 Task: Look for space in Negotin, Serbia from 3rd June, 2023 to 9th June, 2023 for 2 adults in price range Rs.6000 to Rs.12000. Place can be entire place with 1  bedroom having 1 bed and 1 bathroom. Property type can be house, flat, guest house, hotel. Booking option can be shelf check-in. Required host language is English.
Action: Mouse moved to (433, 71)
Screenshot: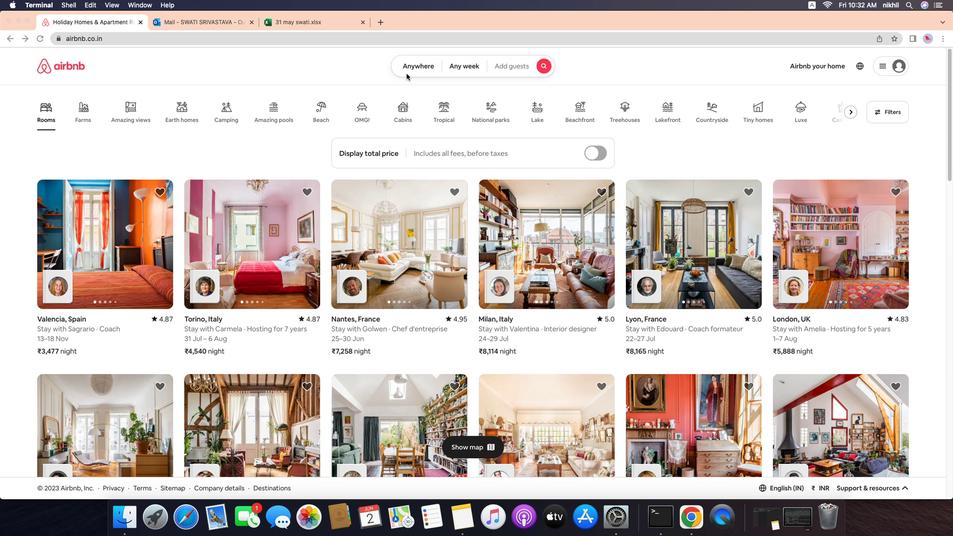
Action: Mouse pressed left at (433, 71)
Screenshot: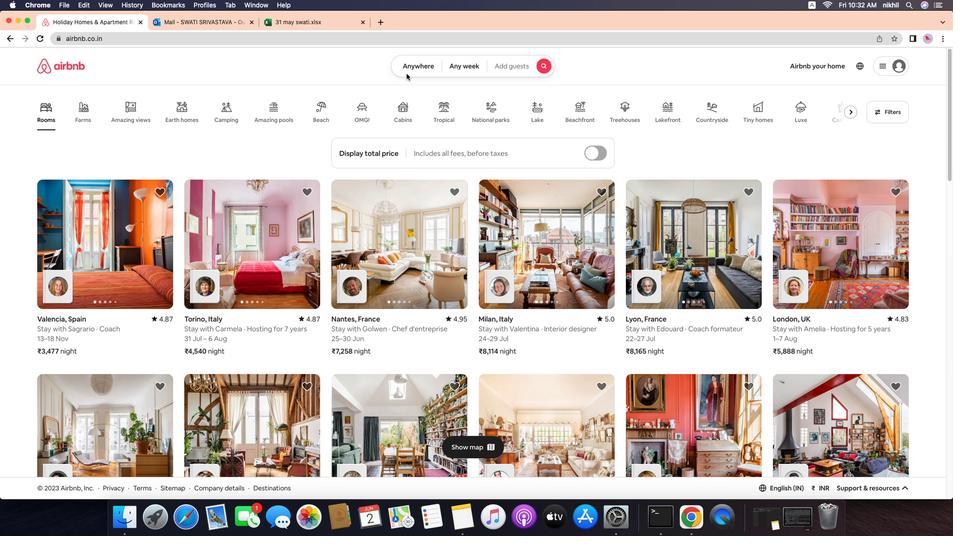 
Action: Mouse moved to (438, 64)
Screenshot: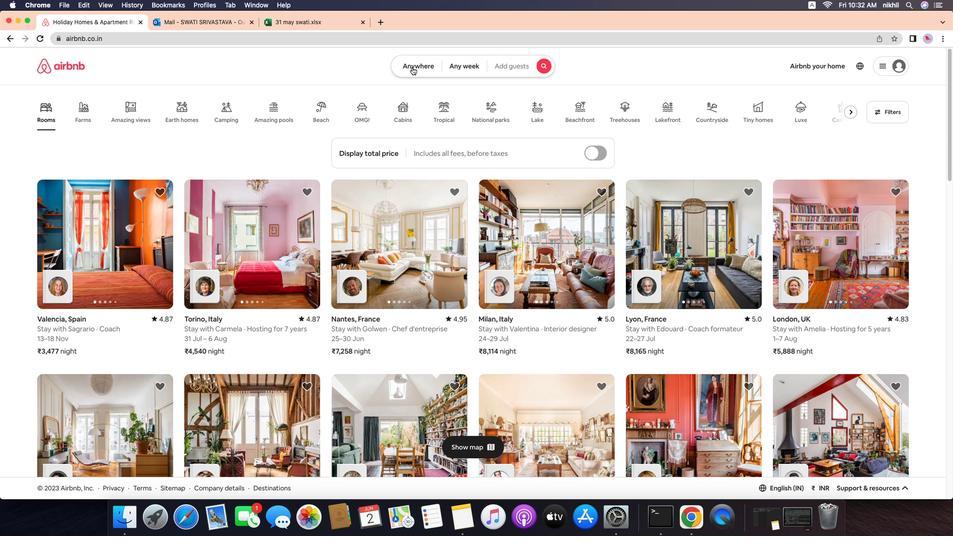 
Action: Mouse pressed left at (438, 64)
Screenshot: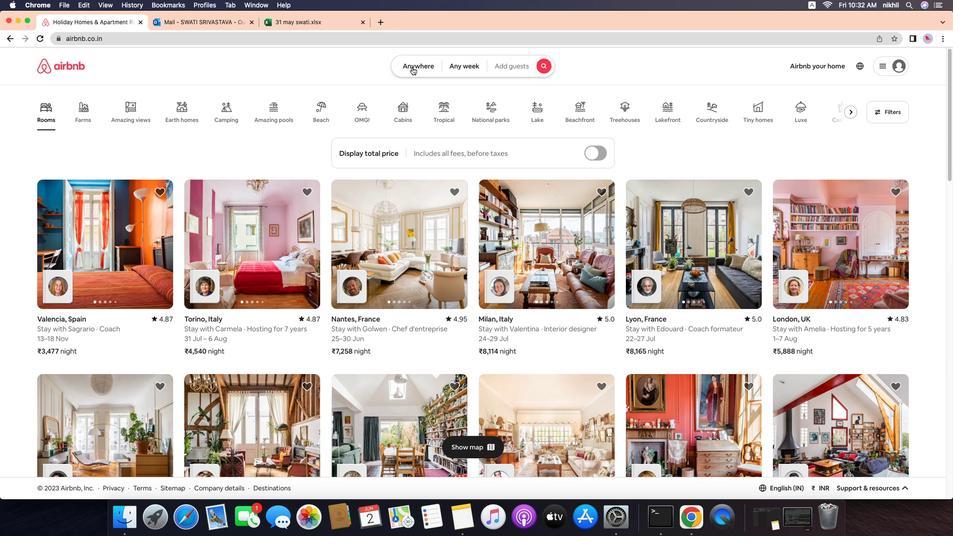 
Action: Mouse moved to (385, 103)
Screenshot: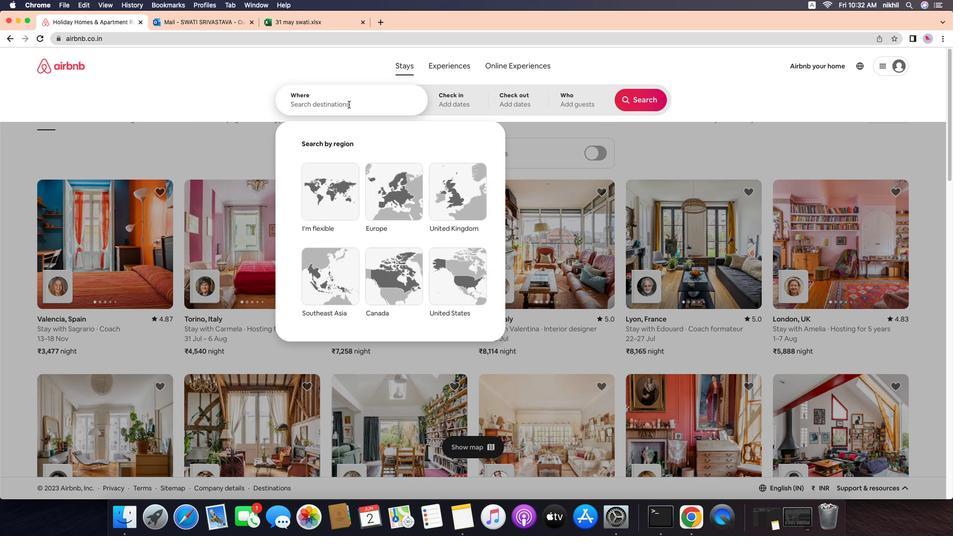 
Action: Mouse pressed left at (385, 103)
Screenshot: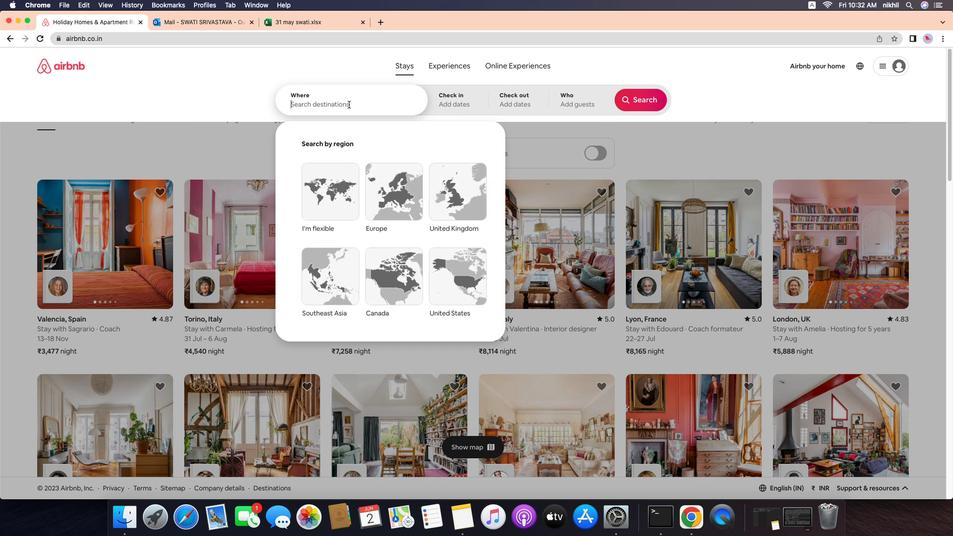 
Action: Mouse moved to (385, 103)
Screenshot: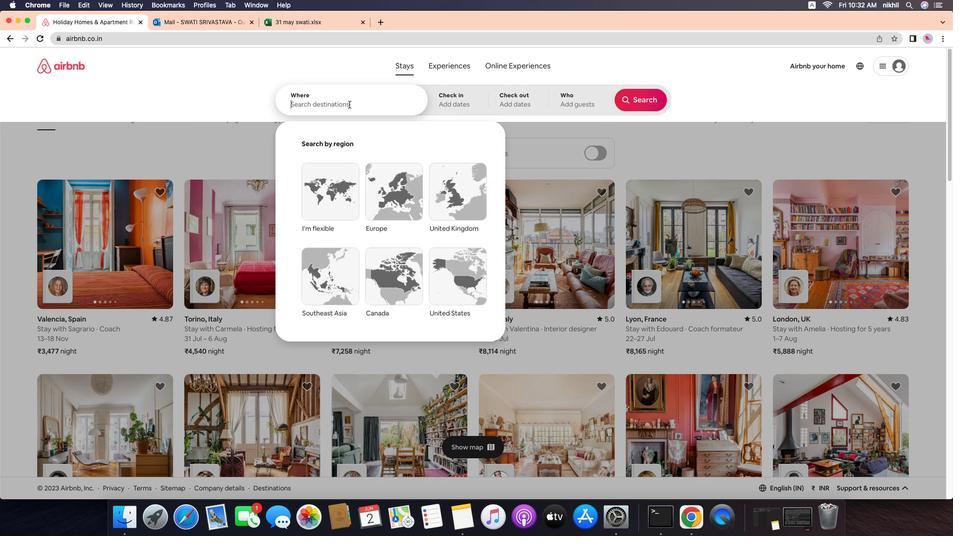 
Action: Key pressed Key.caps_lock'N'Key.caps_lock'e''g''o''t''i''n'','Key.spaceKey.caps_lock'S'Key.caps_lock'e''r''b''i''a'
Screenshot: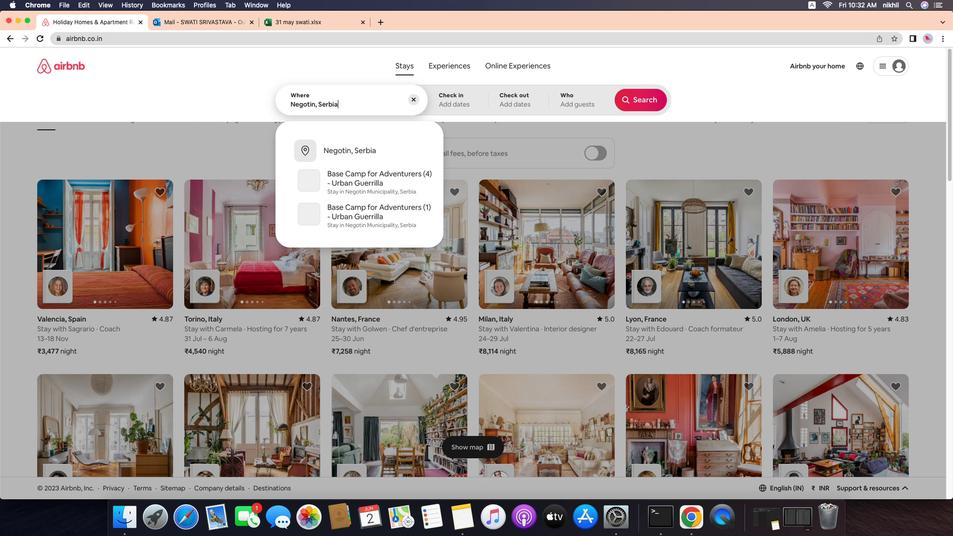 
Action: Mouse moved to (395, 149)
Screenshot: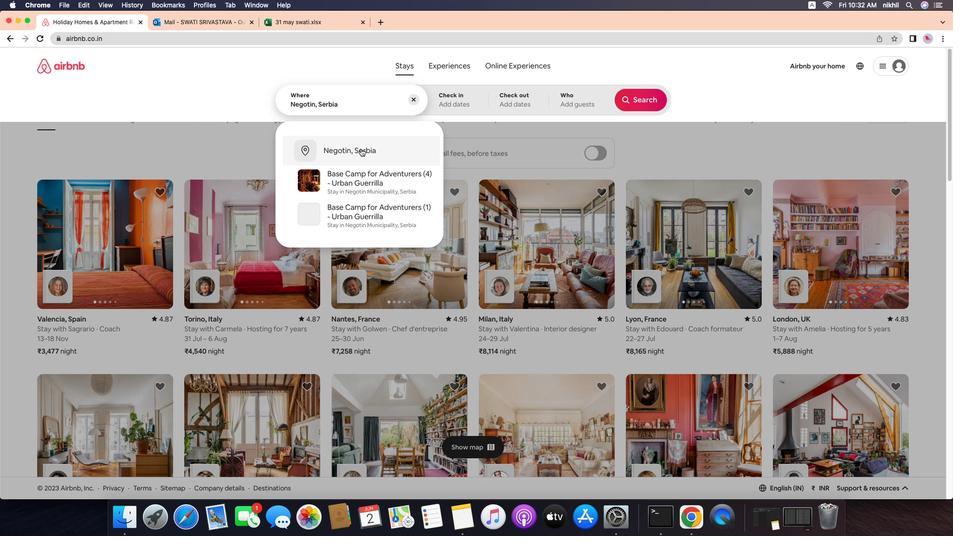 
Action: Mouse pressed left at (395, 149)
Screenshot: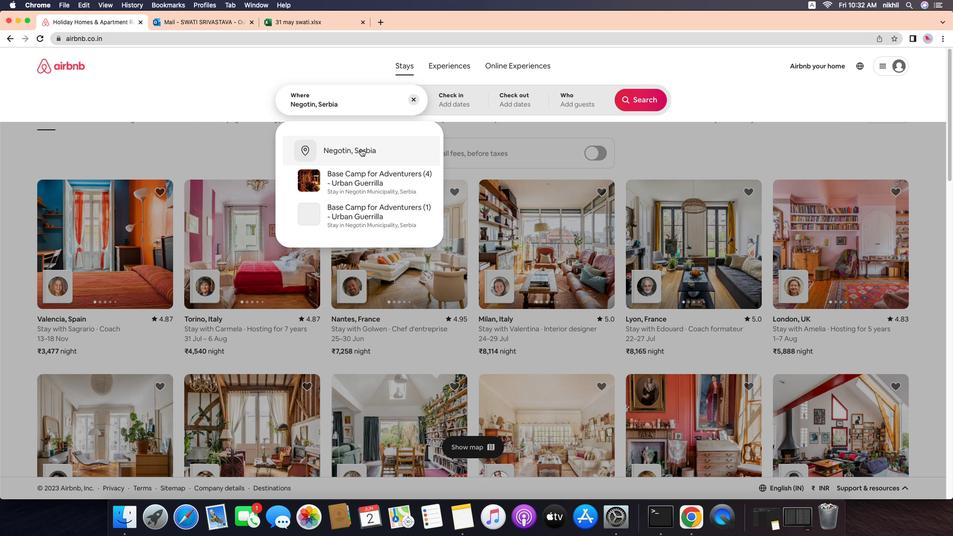 
Action: Mouse moved to (466, 219)
Screenshot: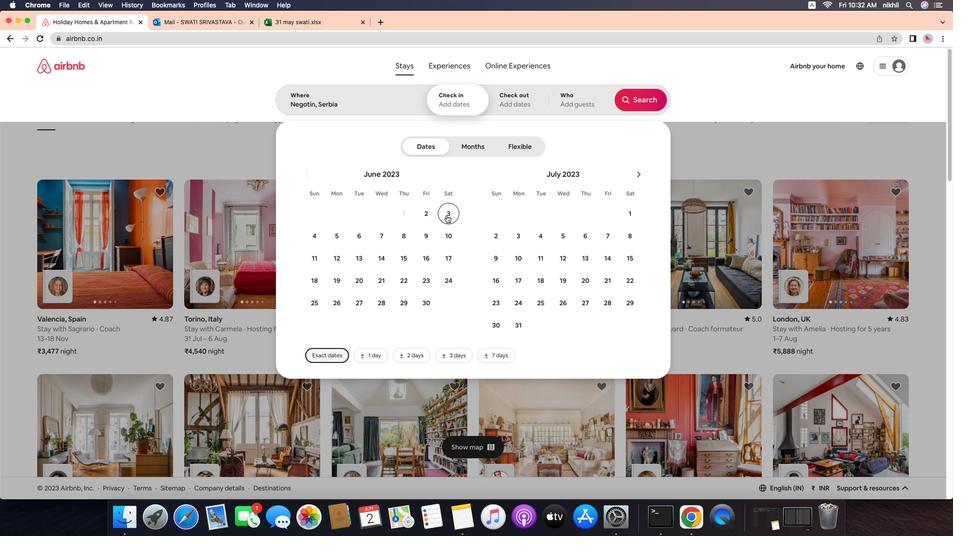 
Action: Mouse pressed left at (466, 219)
Screenshot: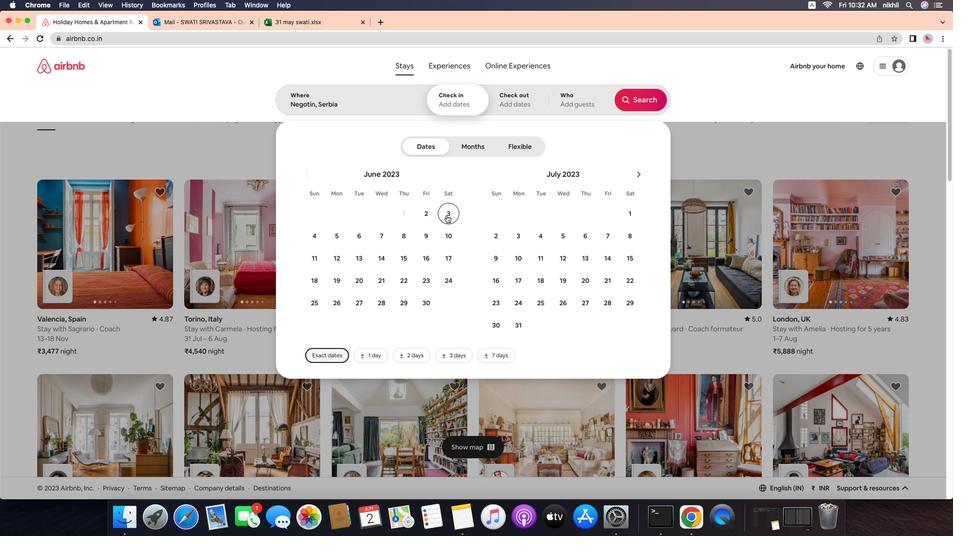 
Action: Mouse moved to (447, 237)
Screenshot: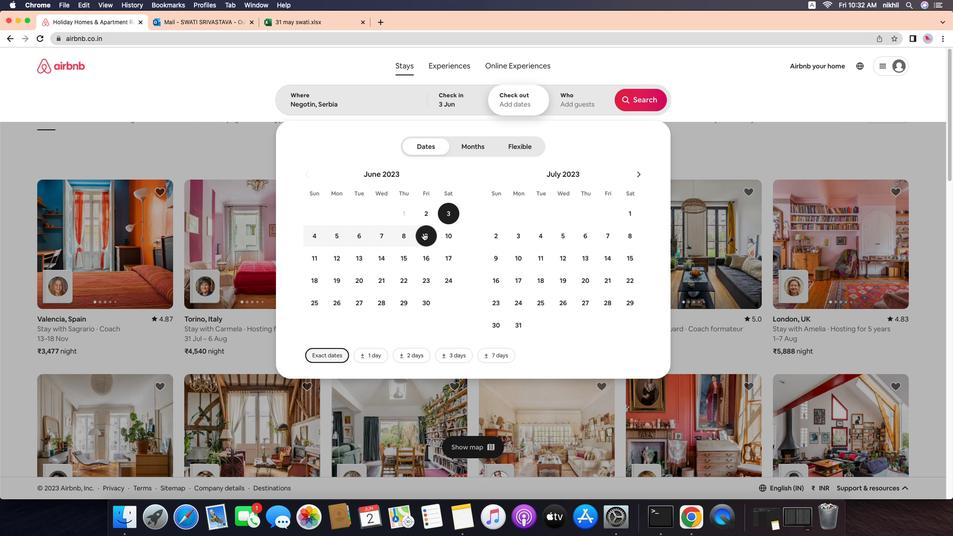
Action: Mouse pressed left at (447, 237)
Screenshot: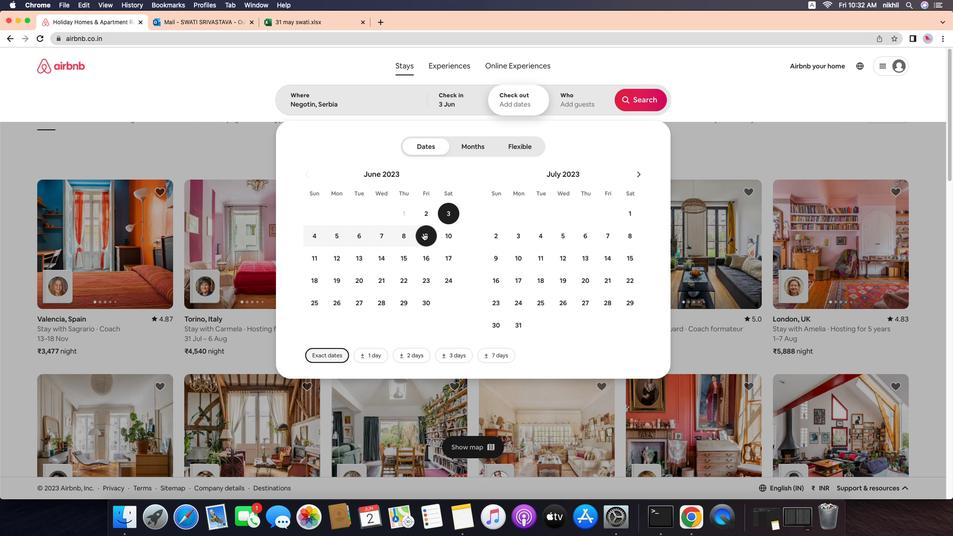 
Action: Mouse moved to (574, 107)
Screenshot: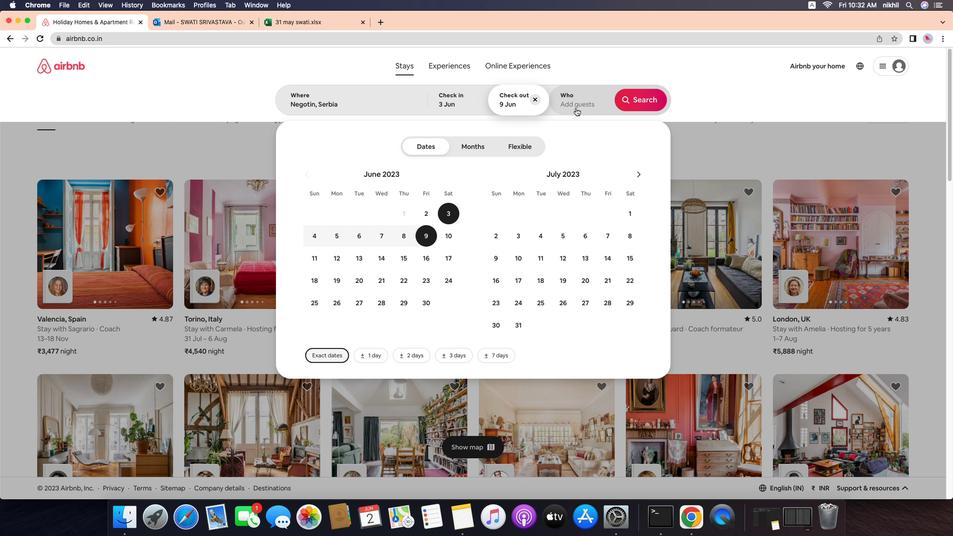 
Action: Mouse pressed left at (574, 107)
Screenshot: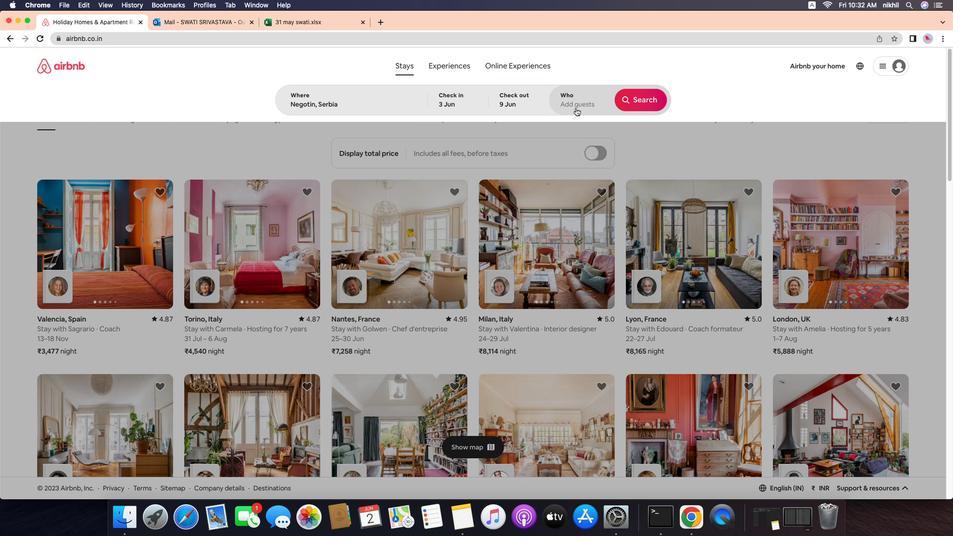 
Action: Mouse moved to (632, 151)
Screenshot: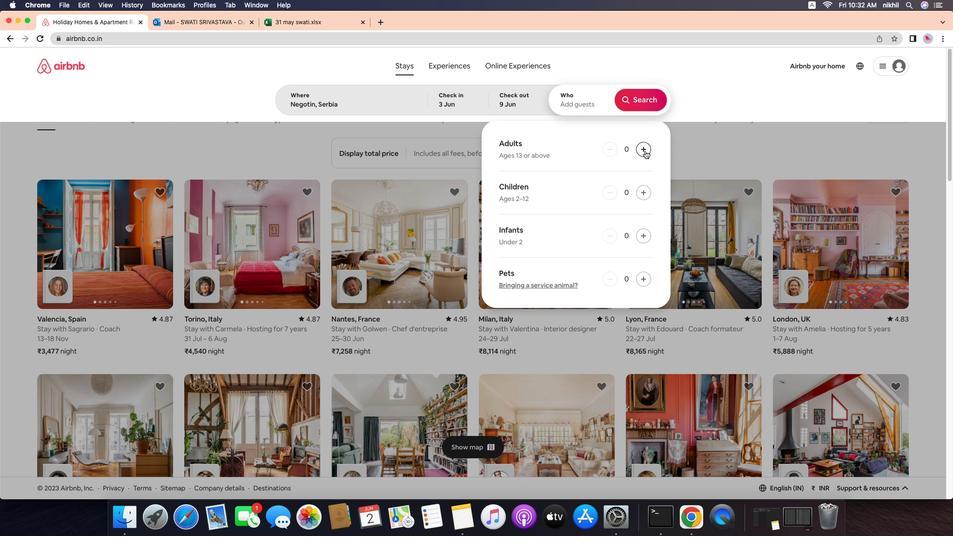 
Action: Mouse pressed left at (632, 151)
Screenshot: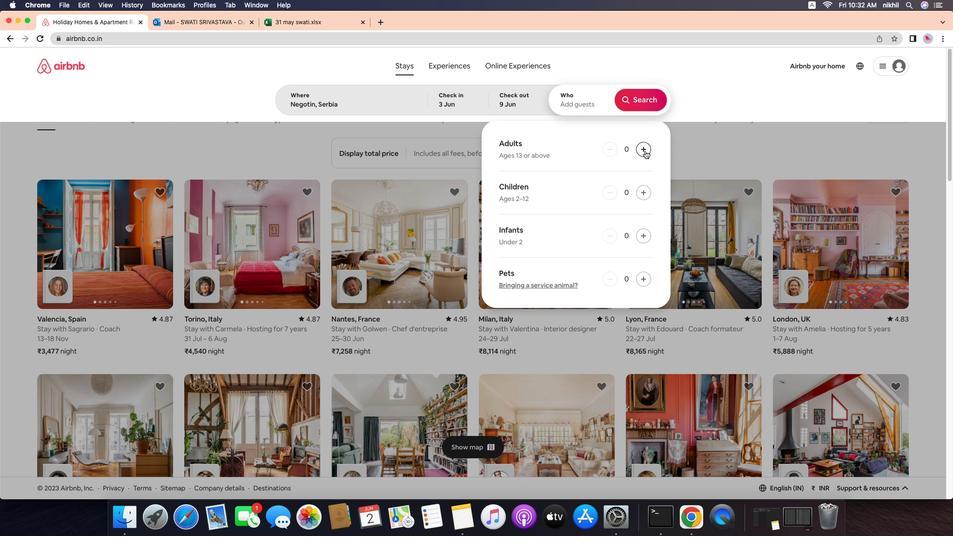 
Action: Mouse pressed left at (632, 151)
Screenshot: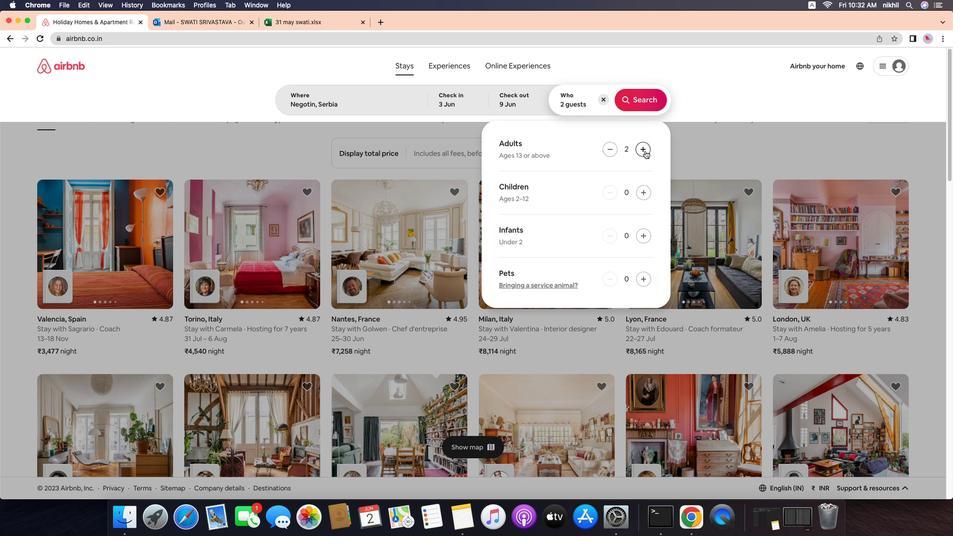 
Action: Mouse moved to (634, 99)
Screenshot: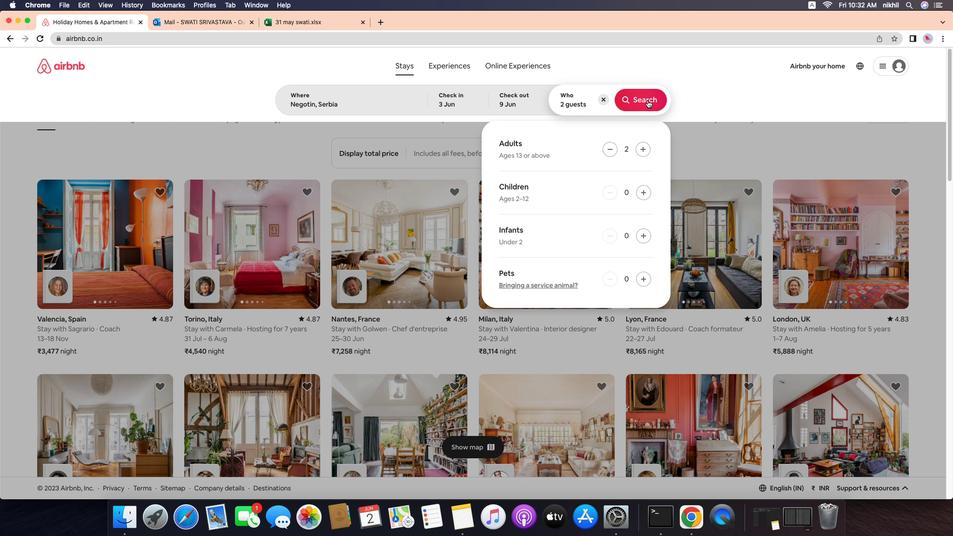
Action: Mouse pressed left at (634, 99)
Screenshot: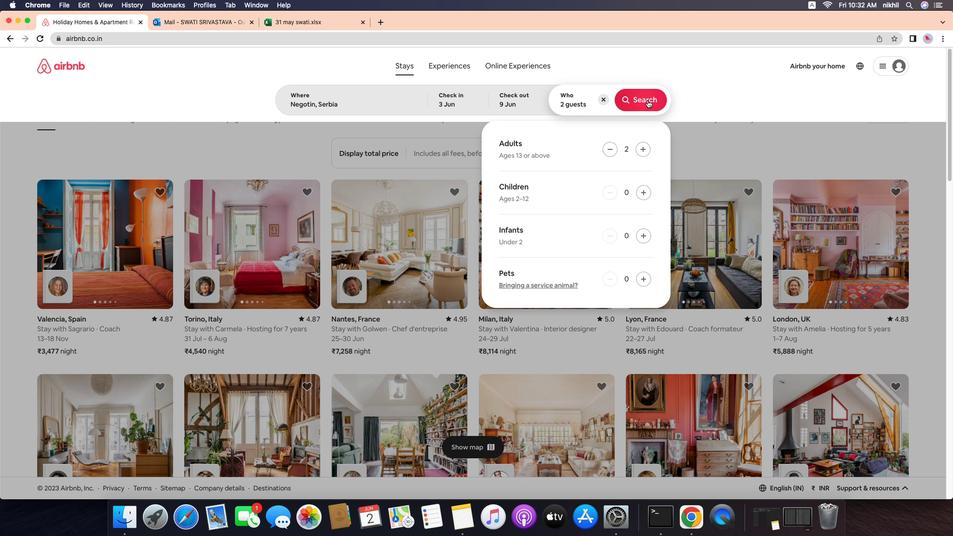 
Action: Mouse moved to (863, 100)
Screenshot: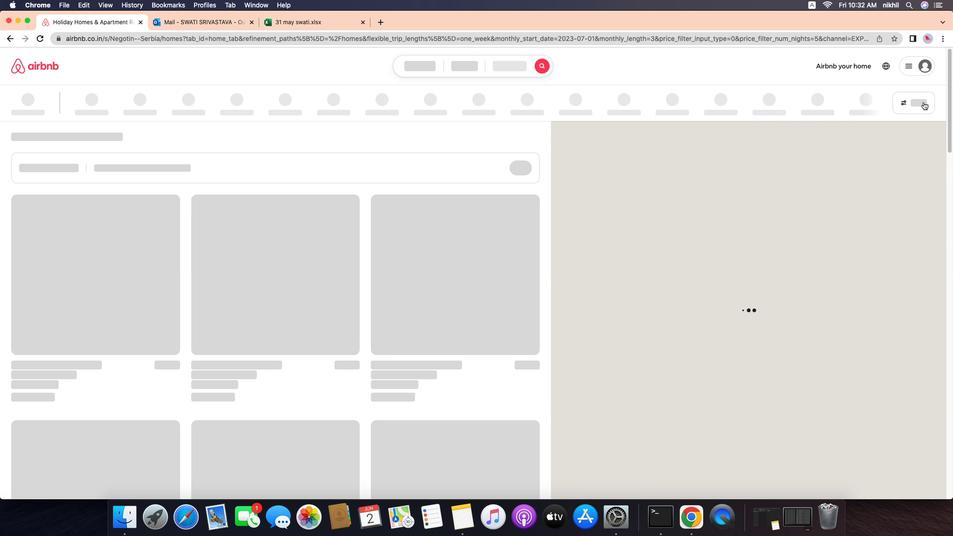 
Action: Mouse pressed left at (863, 100)
Screenshot: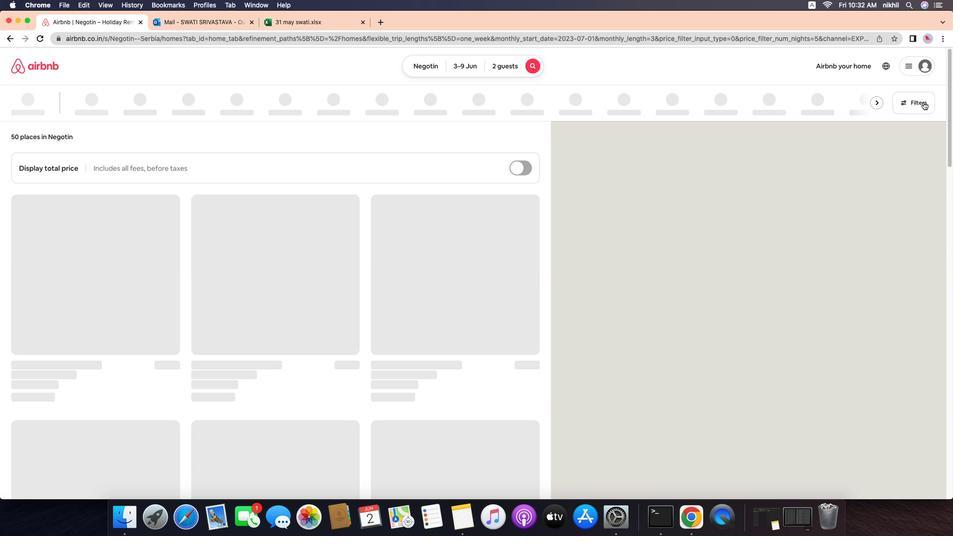 
Action: Mouse moved to (415, 339)
Screenshot: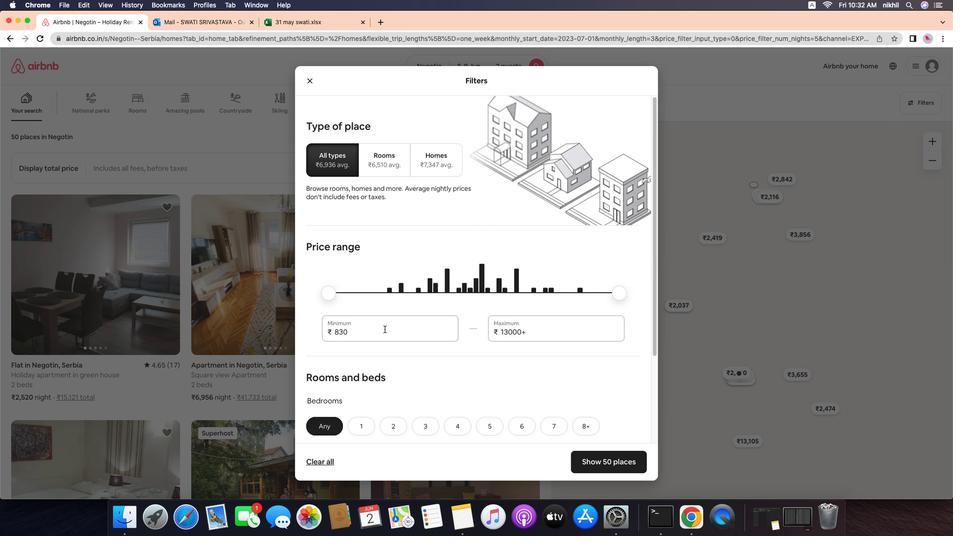 
Action: Mouse pressed left at (415, 339)
Screenshot: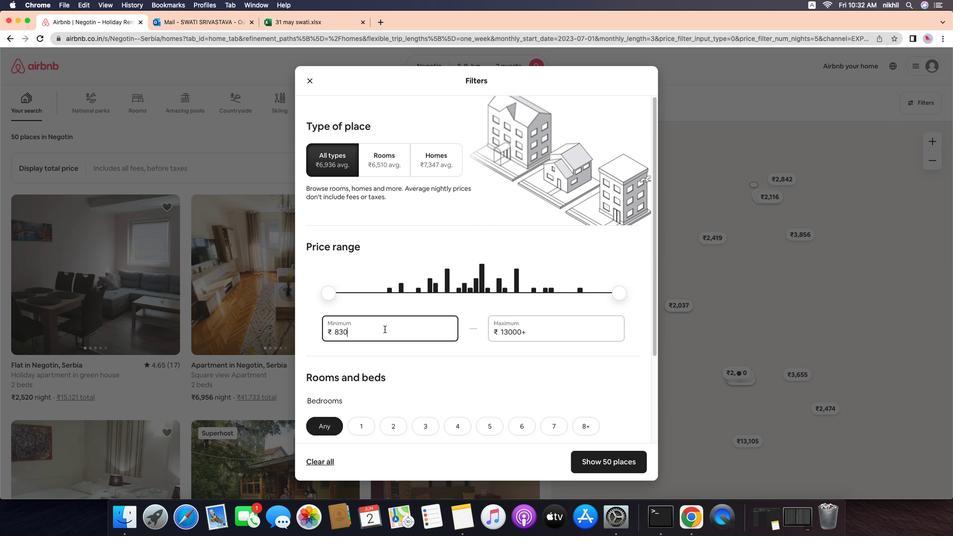 
Action: Mouse moved to (415, 339)
Screenshot: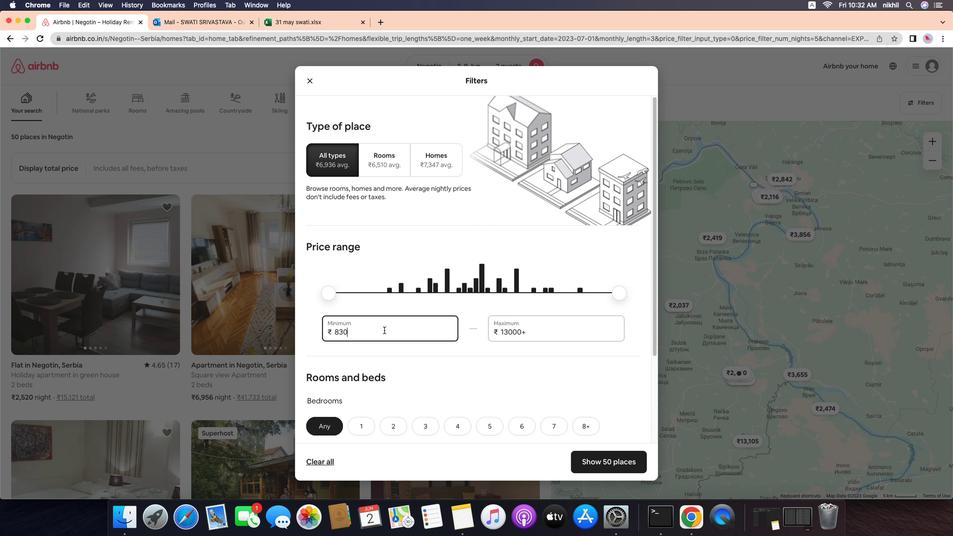 
Action: Key pressed Key.backspaceKey.backspaceKey.backspace'6''0''0''0'
Screenshot: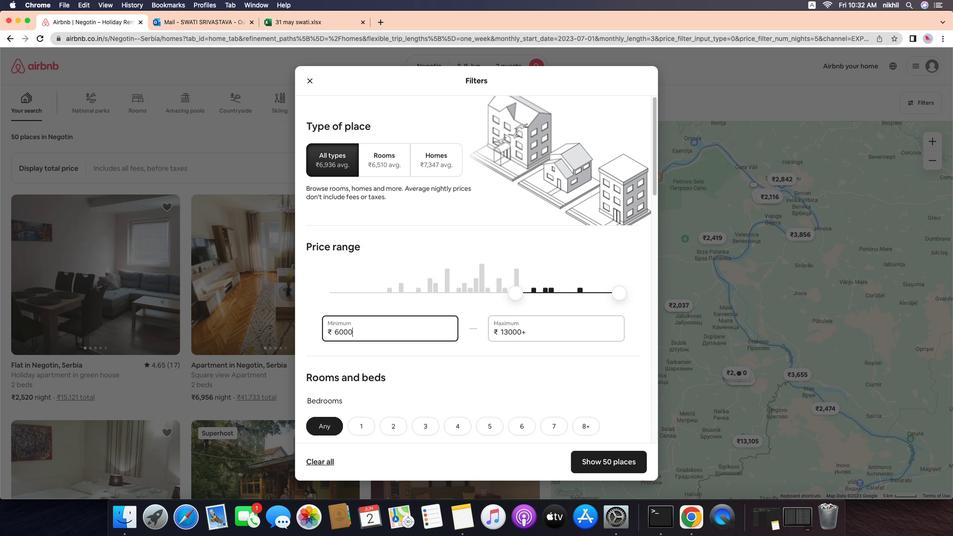 
Action: Mouse moved to (546, 346)
Screenshot: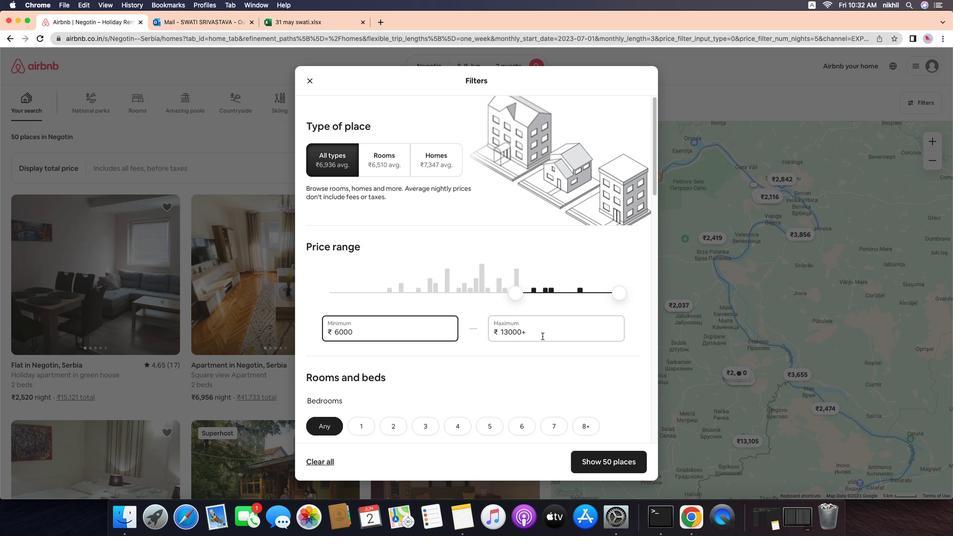 
Action: Mouse pressed left at (546, 346)
Screenshot: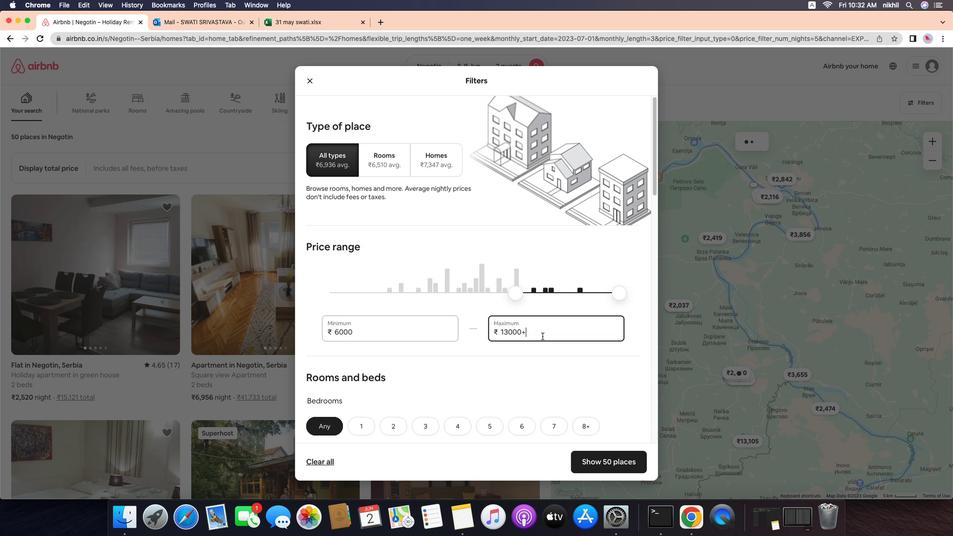 
Action: Mouse moved to (546, 347)
Screenshot: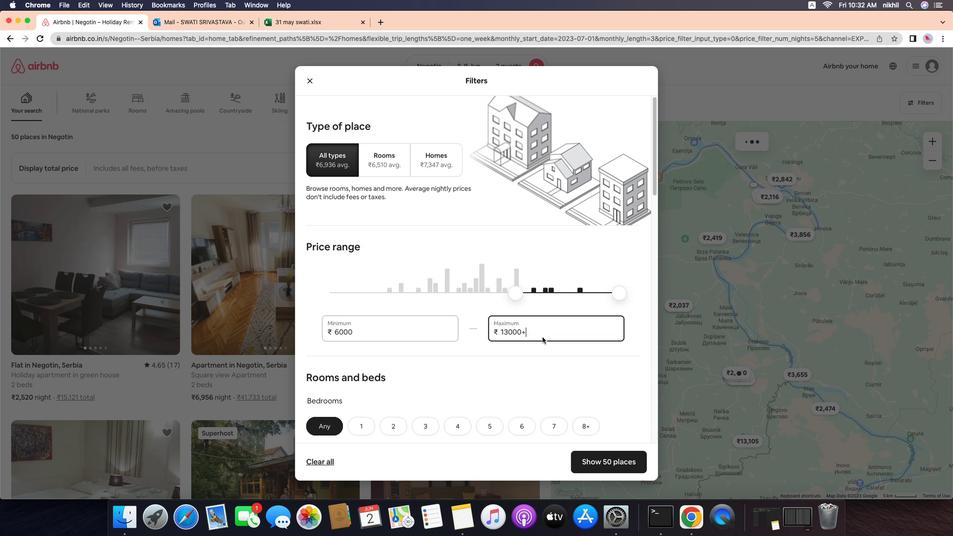 
Action: Key pressed Key.backspaceKey.backspaceKey.backspaceKey.backspaceKey.backspaceKey.backspaceKey.backspace'1''2''0''0''0'
Screenshot: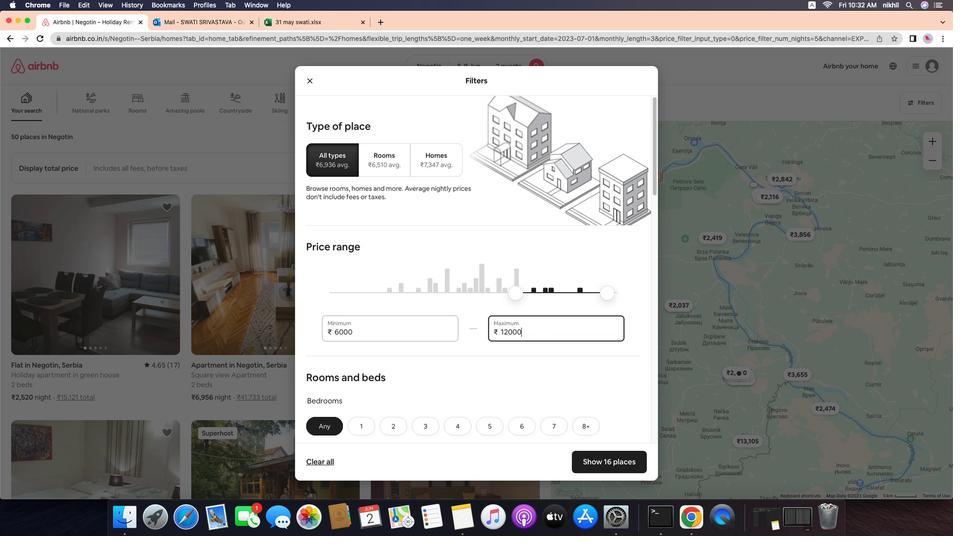 
Action: Mouse moved to (509, 346)
Screenshot: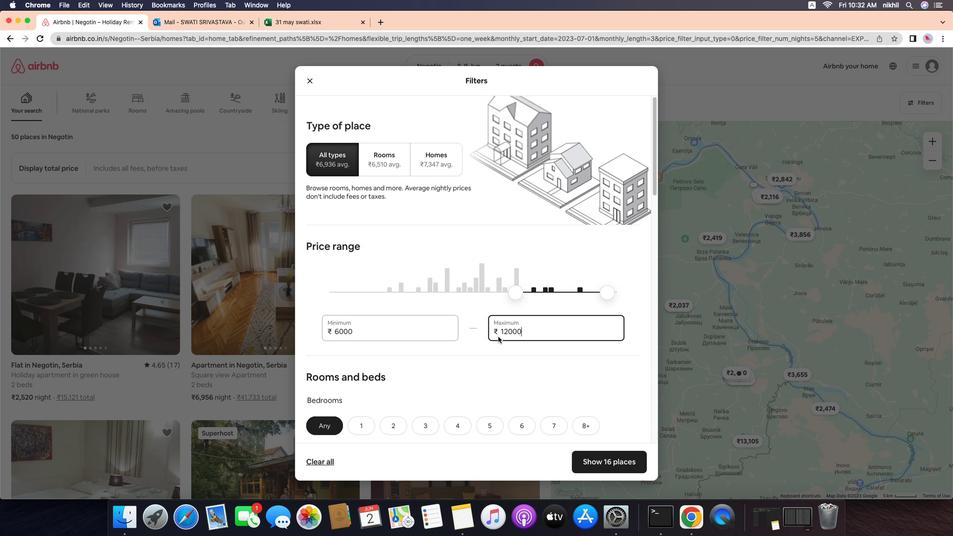 
Action: Mouse scrolled (509, 346) with delta (94, -5)
Screenshot: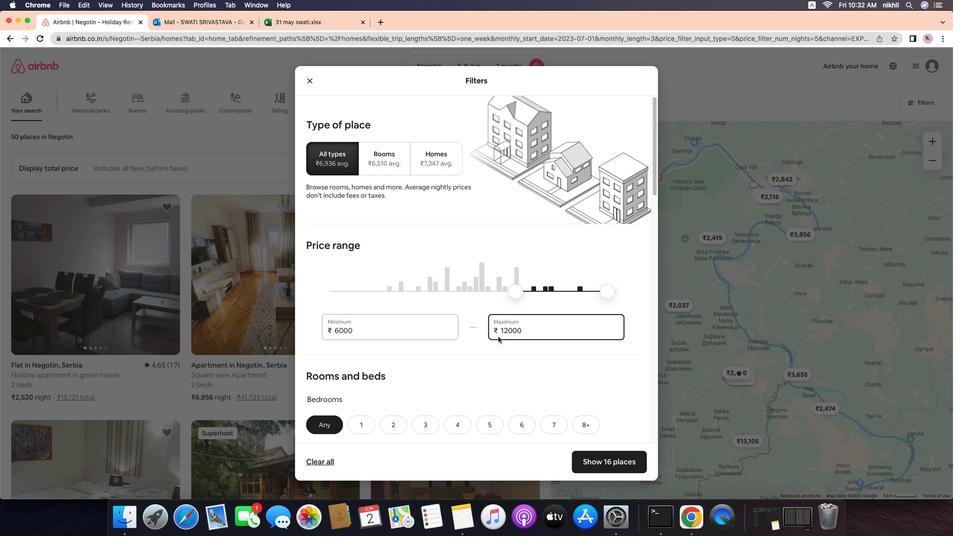 
Action: Mouse scrolled (509, 346) with delta (94, -5)
Screenshot: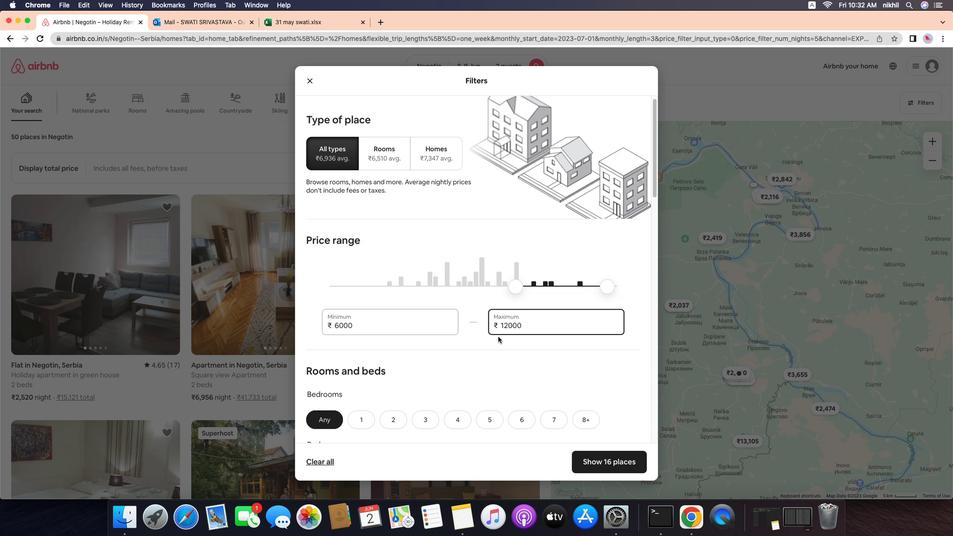 
Action: Mouse scrolled (509, 346) with delta (94, -6)
Screenshot: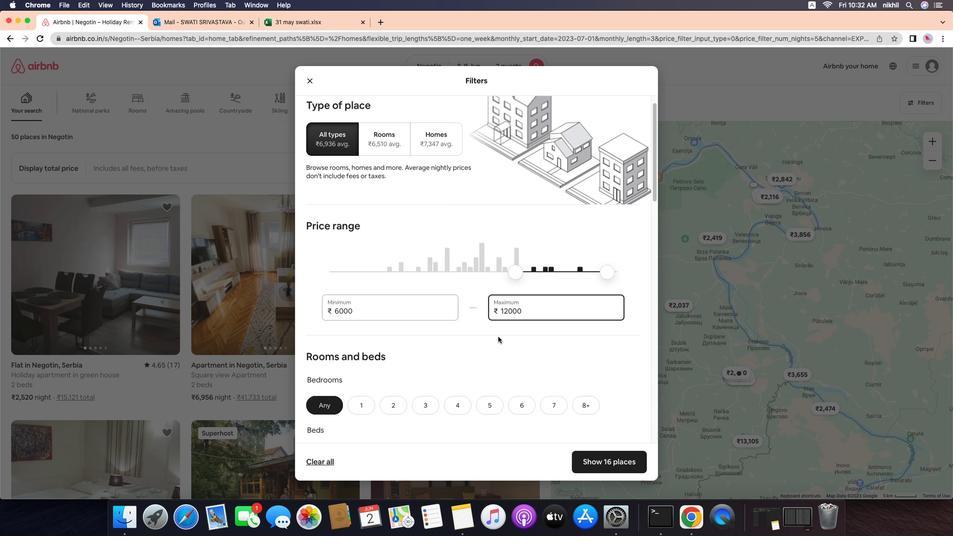 
Action: Mouse moved to (509, 347)
Screenshot: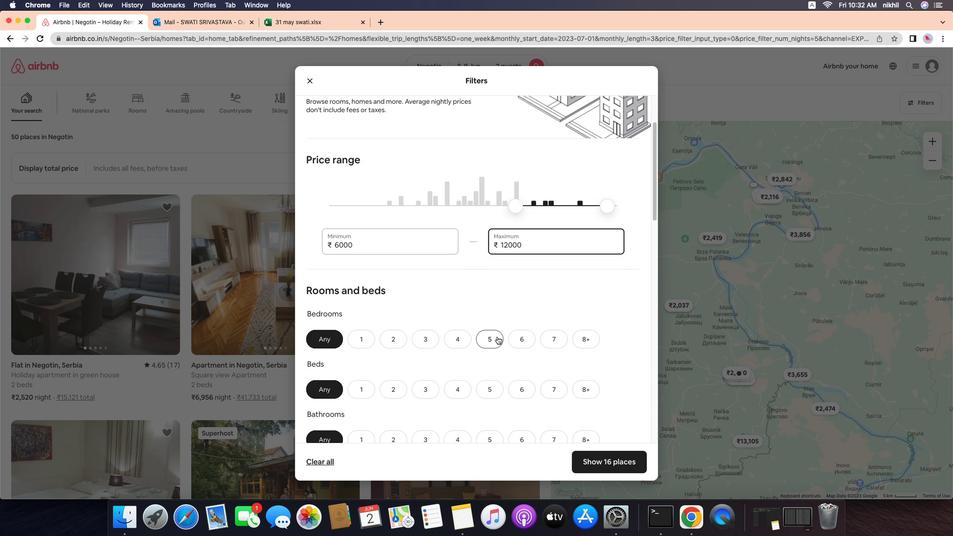 
Action: Mouse scrolled (509, 347) with delta (94, -5)
Screenshot: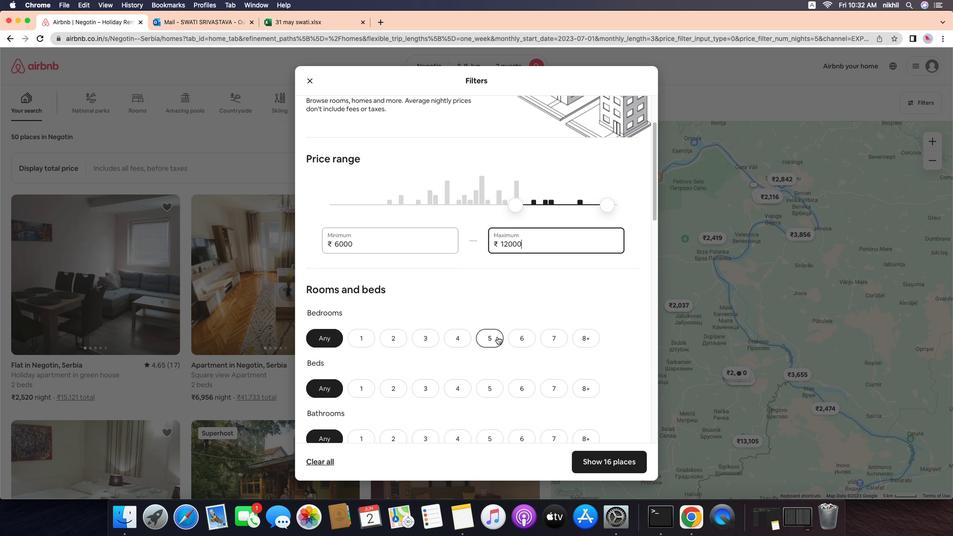 
Action: Mouse scrolled (509, 347) with delta (94, -5)
Screenshot: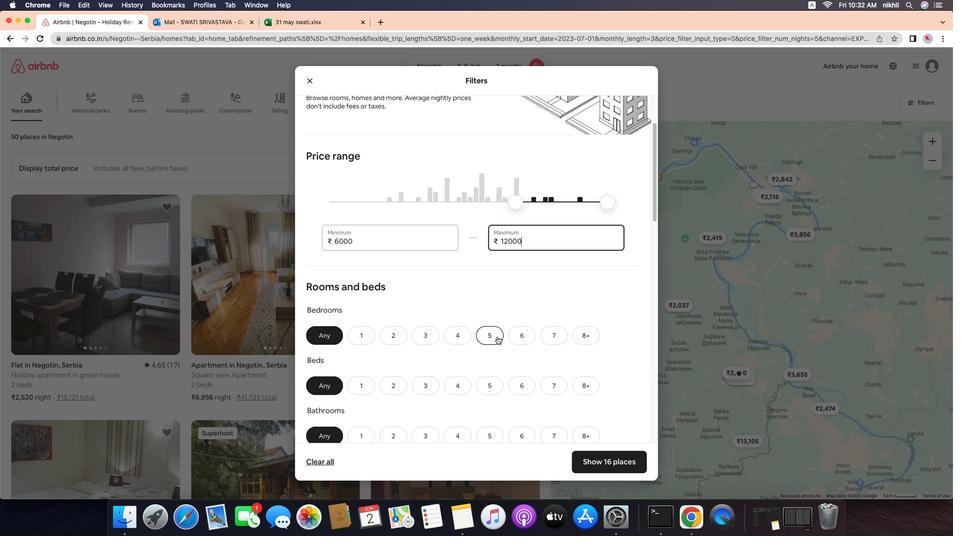 
Action: Mouse scrolled (509, 347) with delta (94, -6)
Screenshot: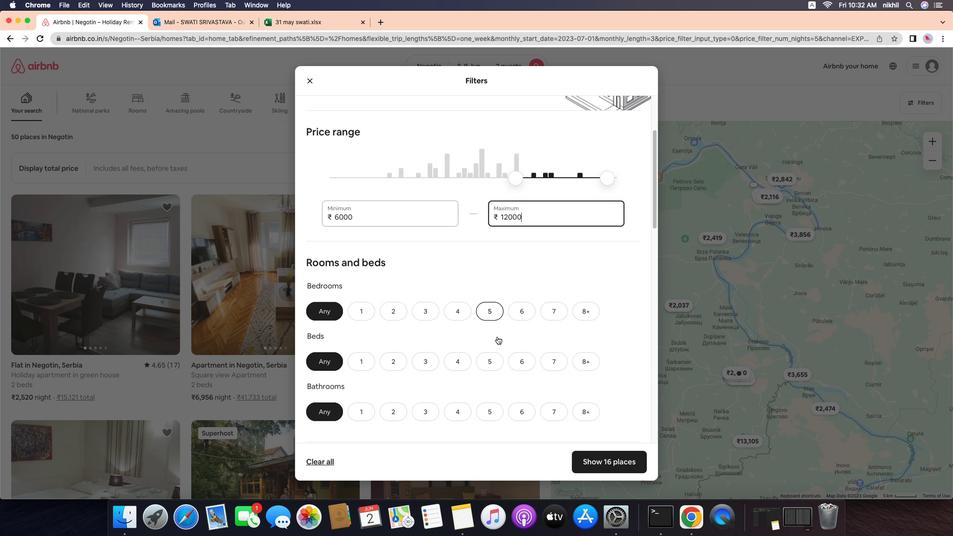 
Action: Mouse moved to (402, 266)
Screenshot: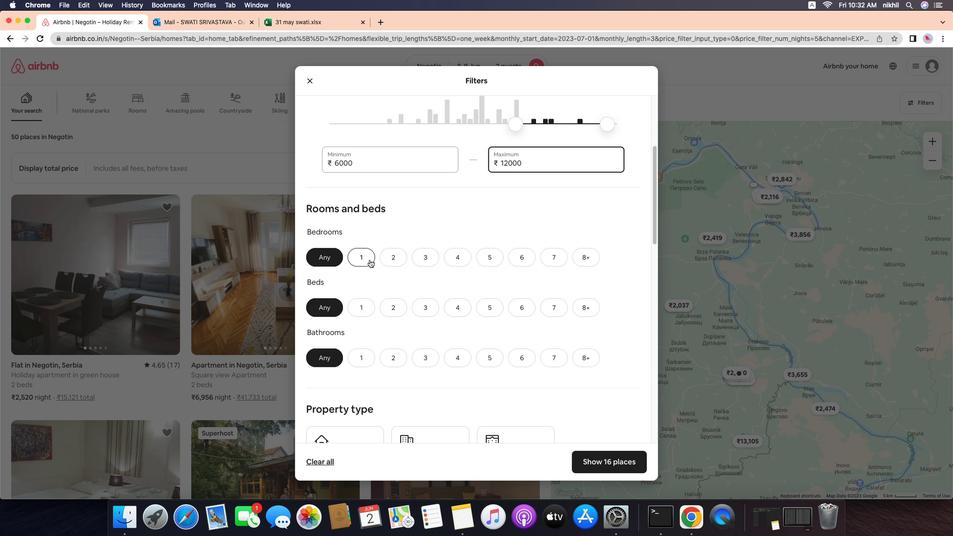 
Action: Mouse pressed left at (402, 266)
Screenshot: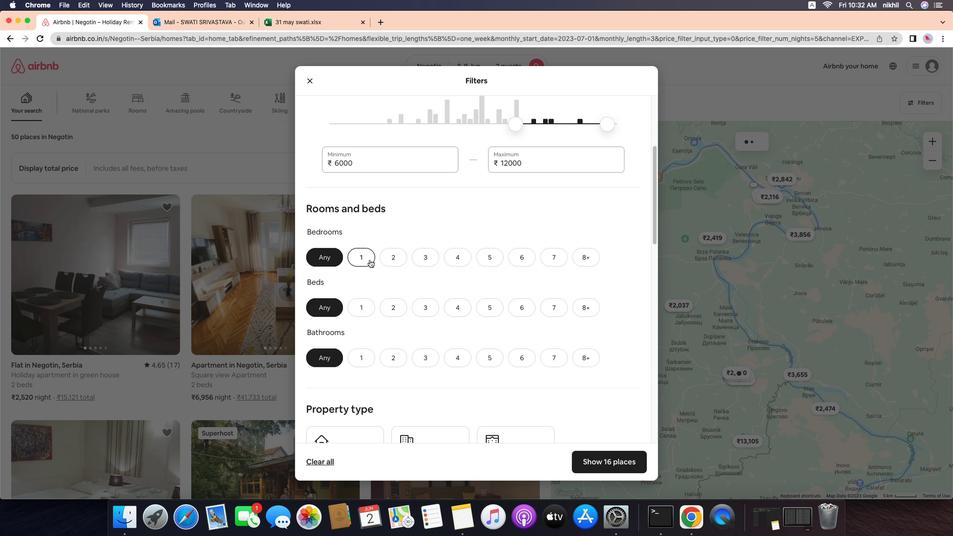
Action: Mouse moved to (398, 312)
Screenshot: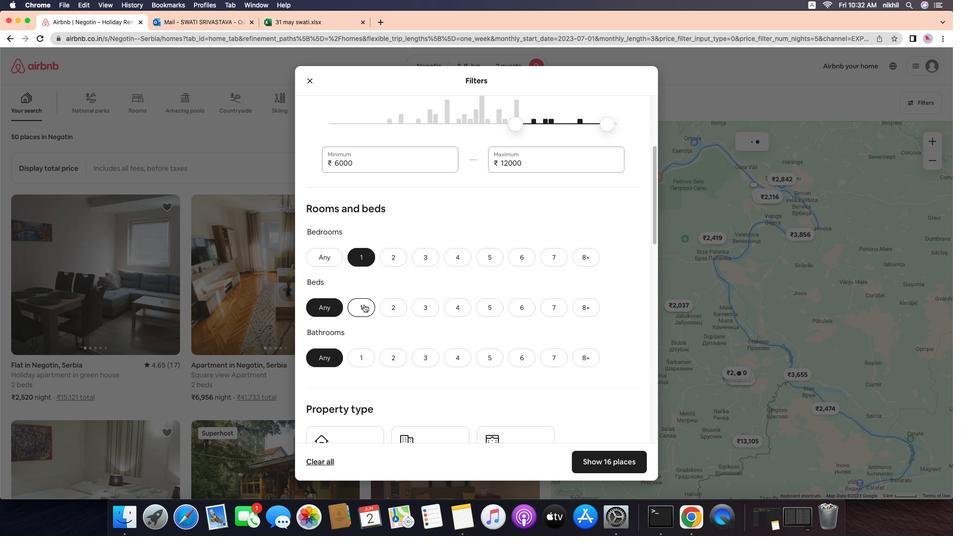 
Action: Mouse pressed left at (398, 312)
Screenshot: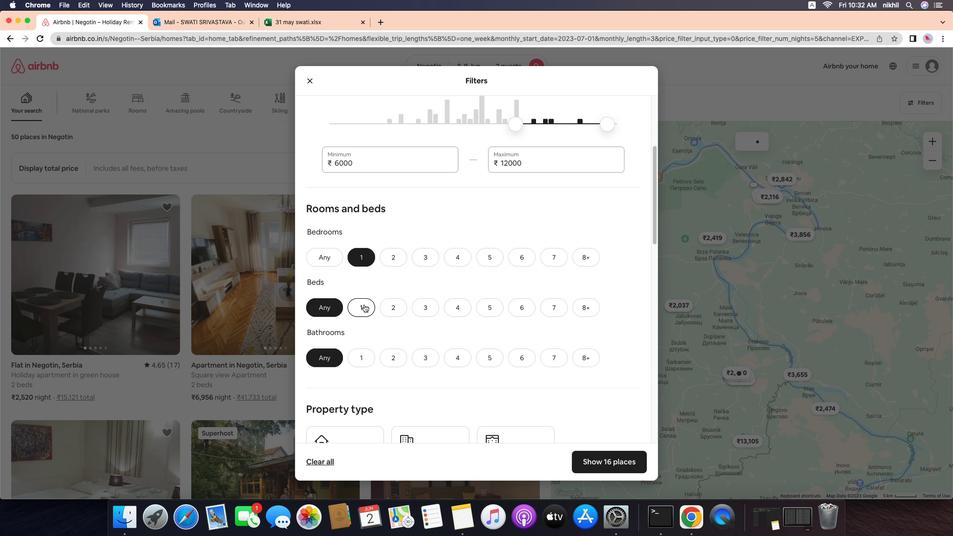
Action: Mouse moved to (397, 373)
Screenshot: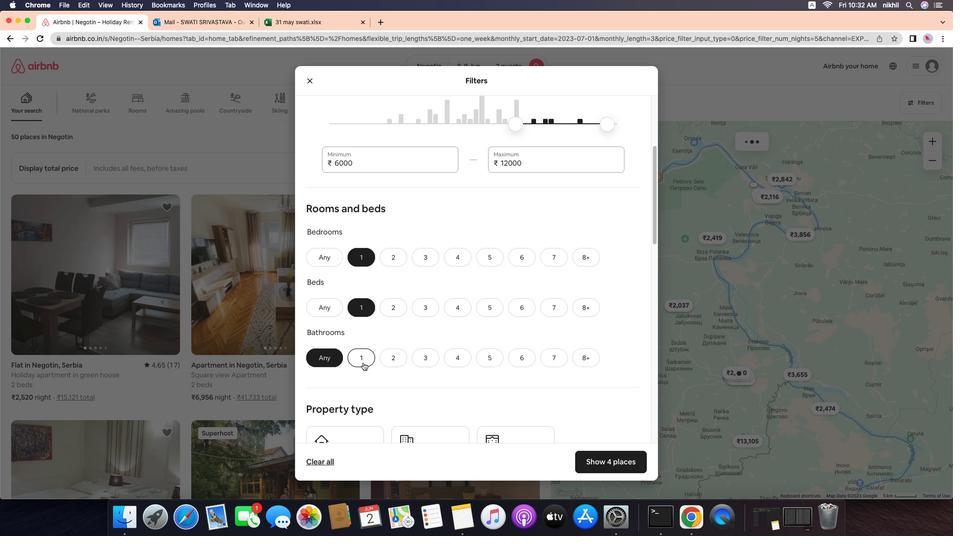 
Action: Mouse pressed left at (397, 373)
Screenshot: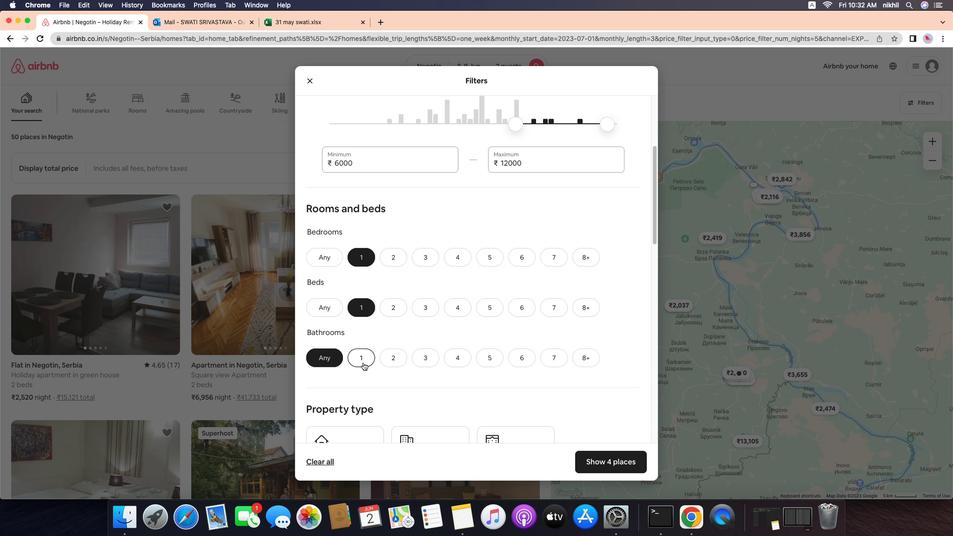 
Action: Mouse moved to (462, 356)
Screenshot: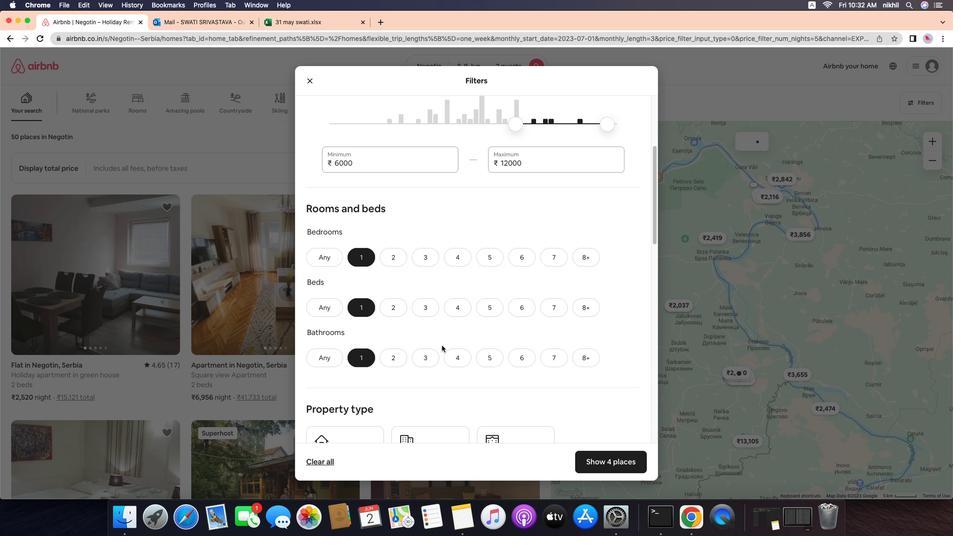 
Action: Mouse scrolled (462, 356) with delta (94, -5)
Screenshot: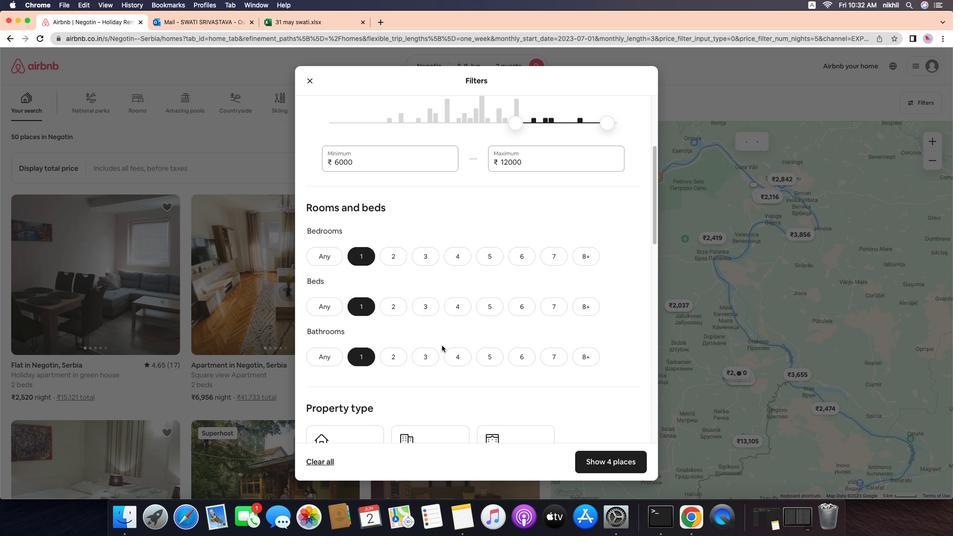 
Action: Mouse scrolled (462, 356) with delta (94, -5)
Screenshot: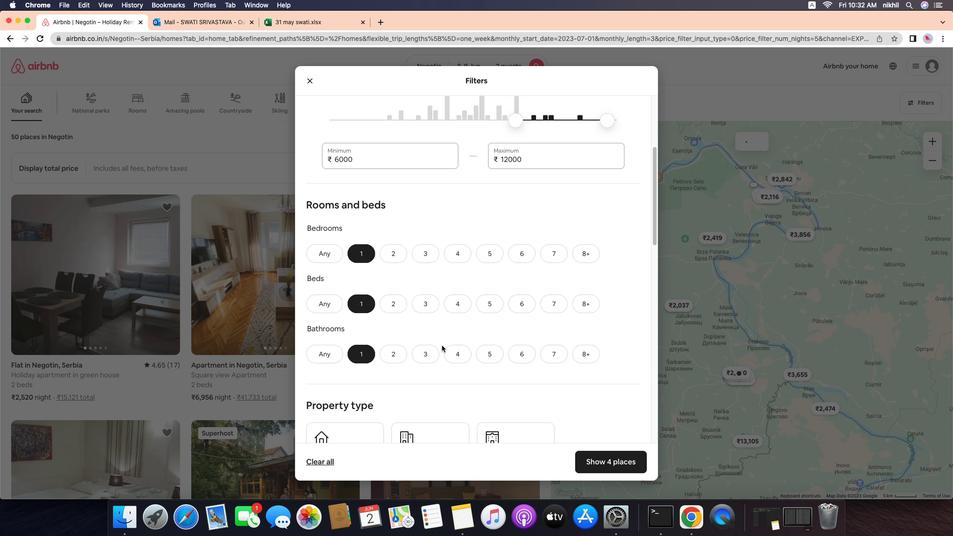
Action: Mouse scrolled (462, 356) with delta (94, -6)
Screenshot: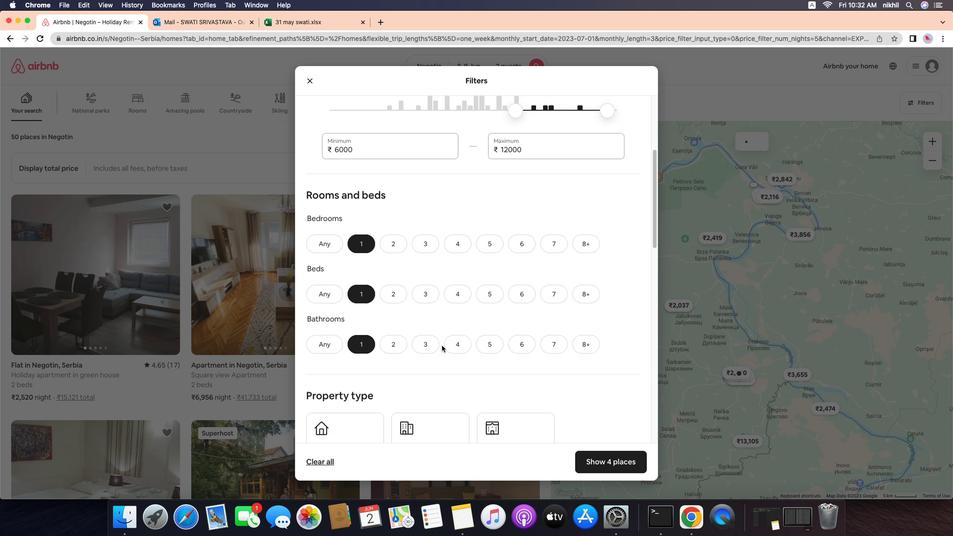 
Action: Mouse scrolled (462, 356) with delta (94, -6)
Screenshot: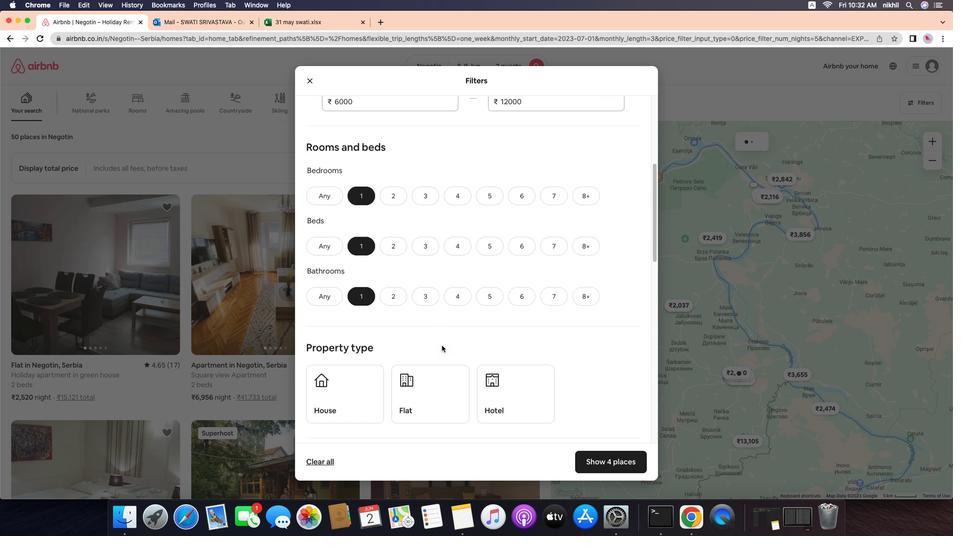 
Action: Mouse scrolled (462, 356) with delta (94, -7)
Screenshot: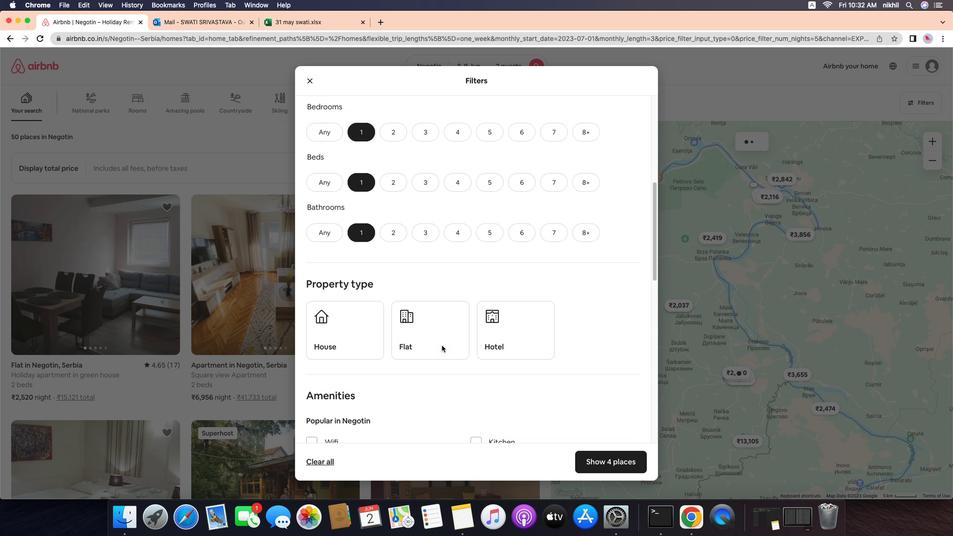 
Action: Mouse moved to (371, 274)
Screenshot: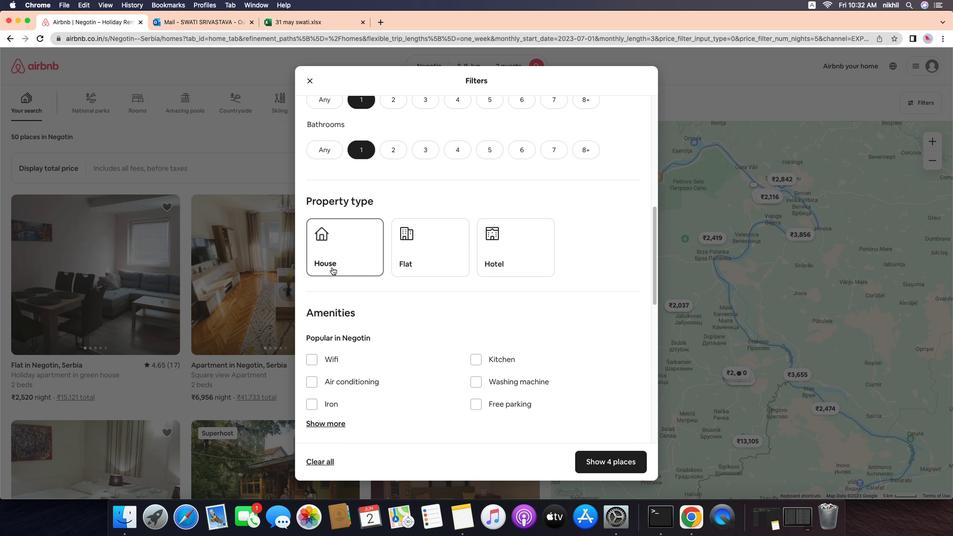 
Action: Mouse pressed left at (371, 274)
Screenshot: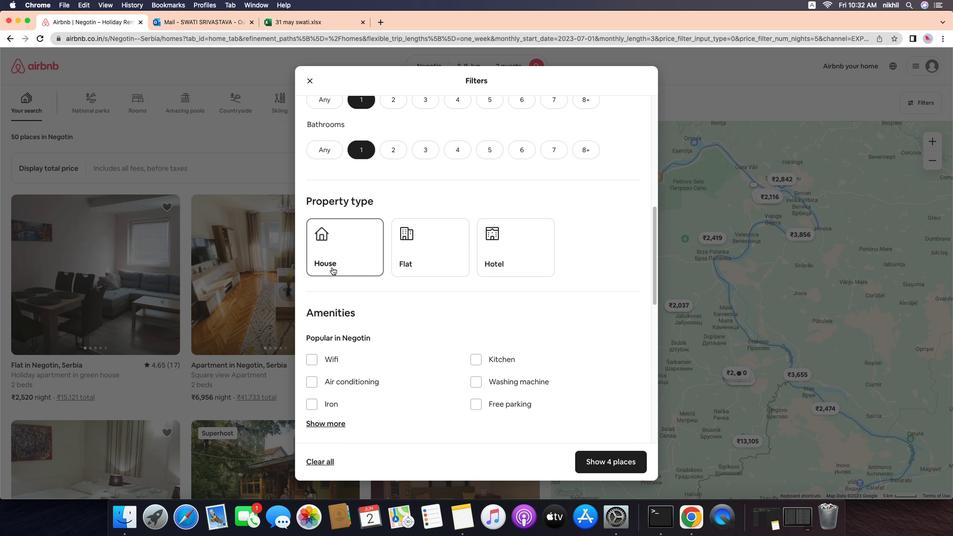 
Action: Mouse moved to (448, 266)
Screenshot: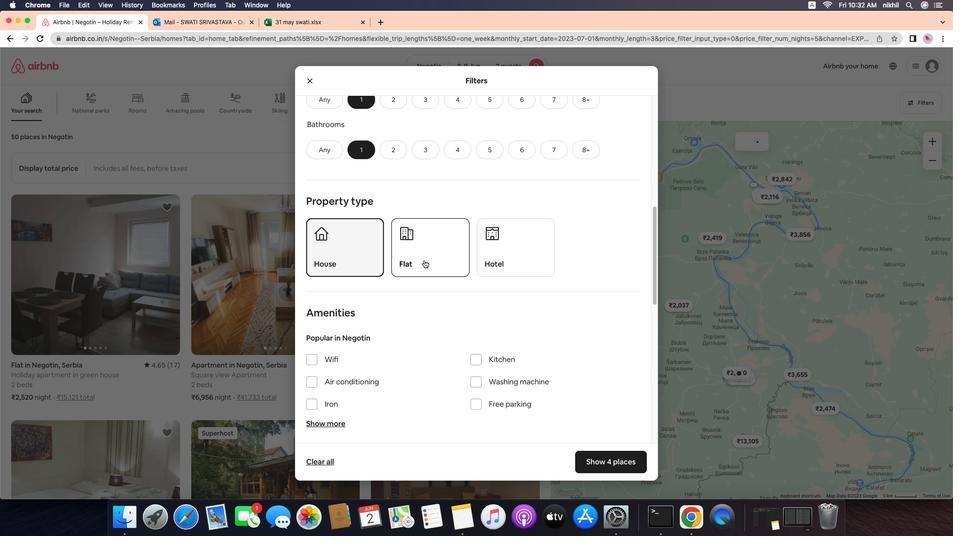 
Action: Mouse pressed left at (448, 266)
Screenshot: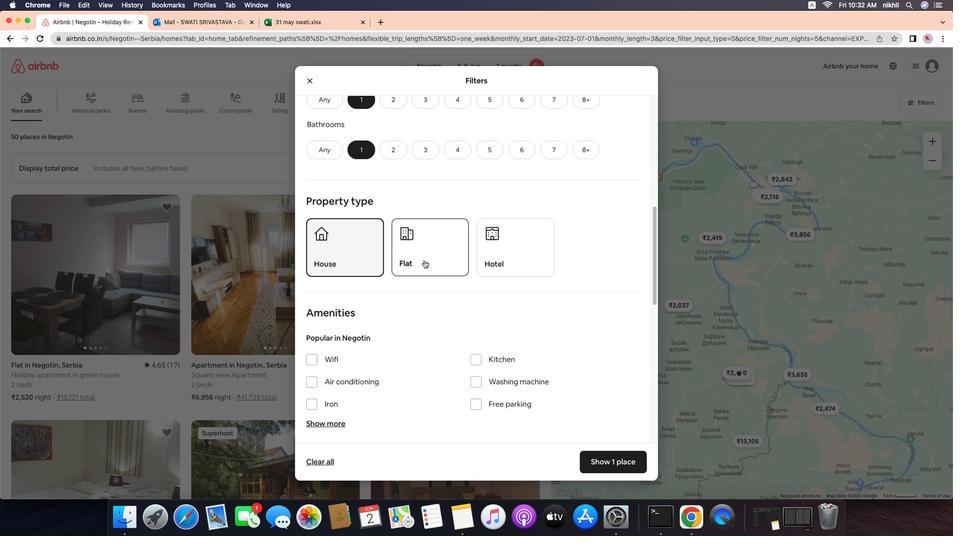 
Action: Mouse moved to (518, 304)
Screenshot: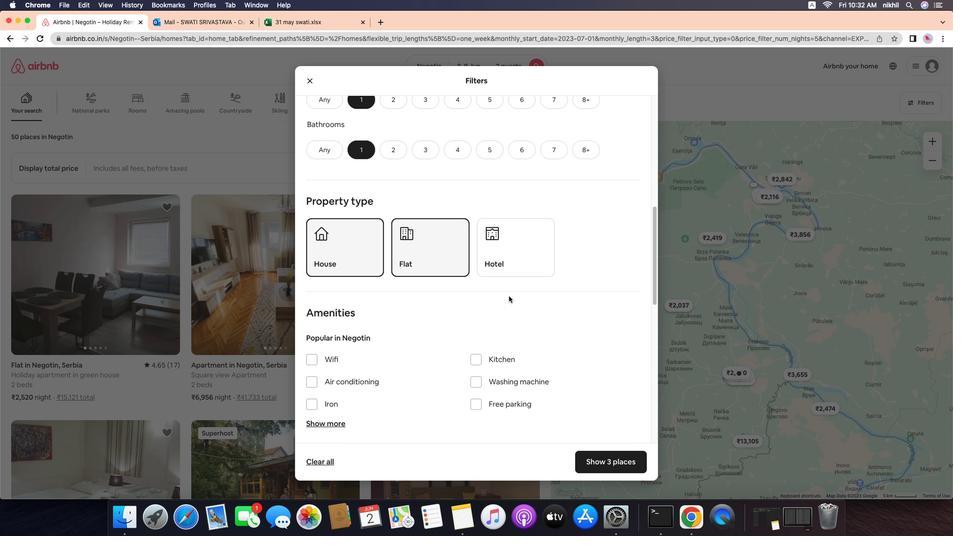 
Action: Mouse scrolled (518, 304) with delta (94, -5)
Screenshot: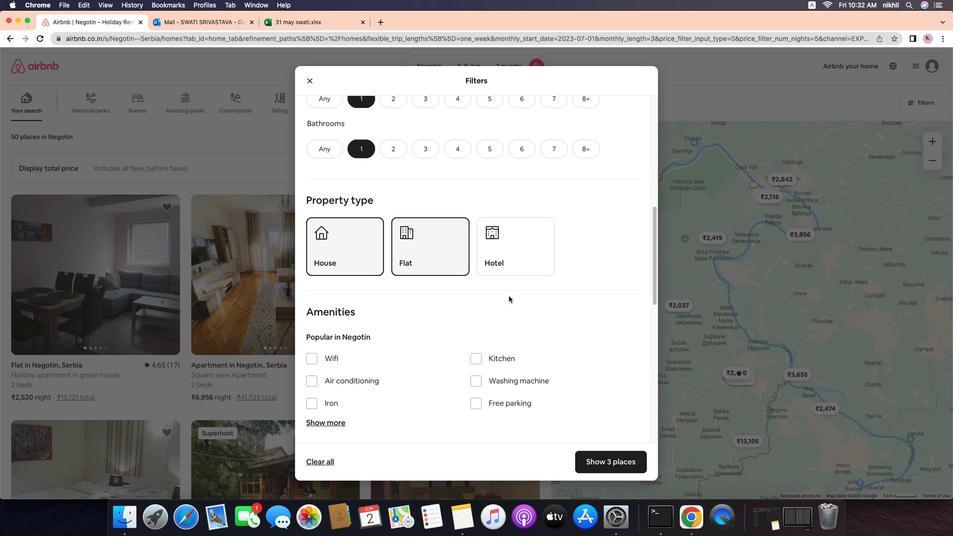 
Action: Mouse scrolled (518, 304) with delta (94, -5)
Screenshot: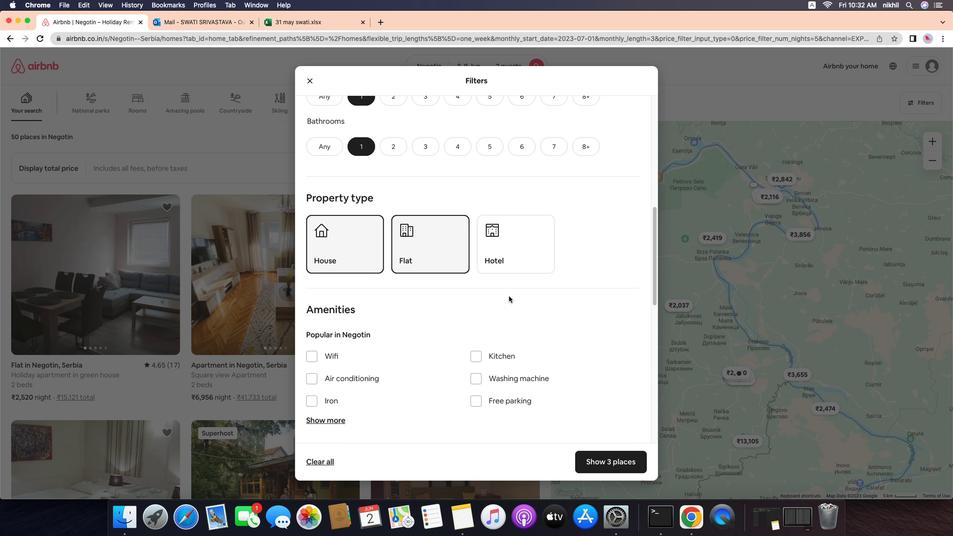 
Action: Mouse scrolled (518, 304) with delta (94, -5)
Screenshot: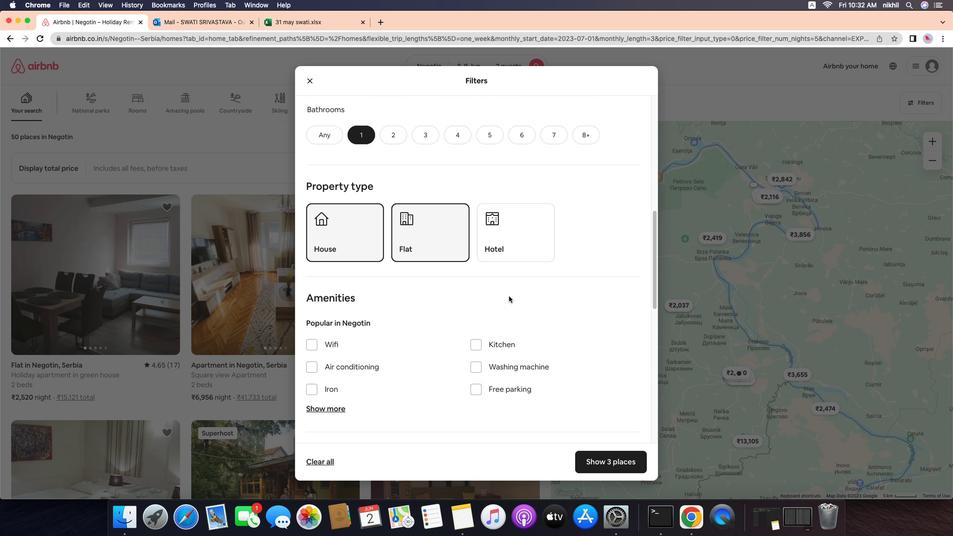 
Action: Mouse moved to (512, 239)
Screenshot: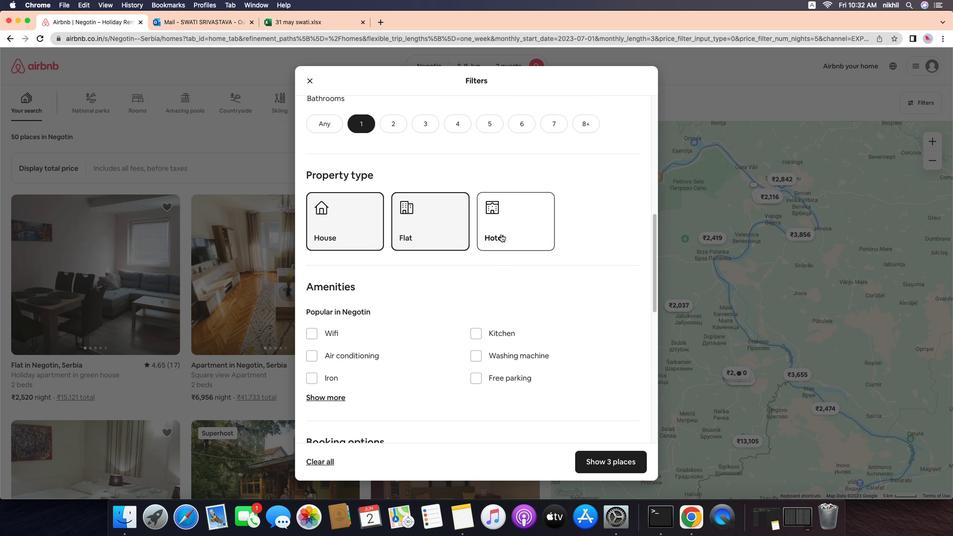 
Action: Mouse pressed left at (512, 239)
Screenshot: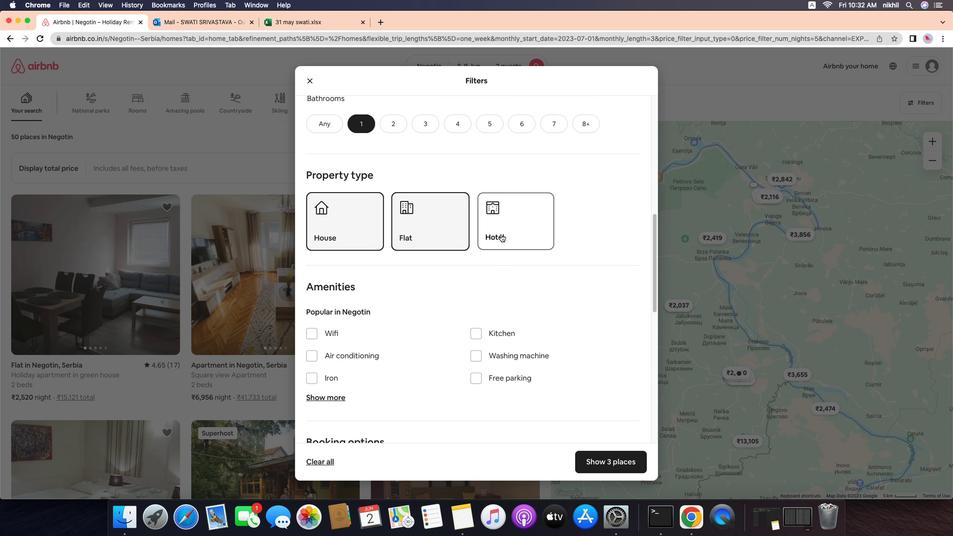 
Action: Mouse moved to (541, 329)
Screenshot: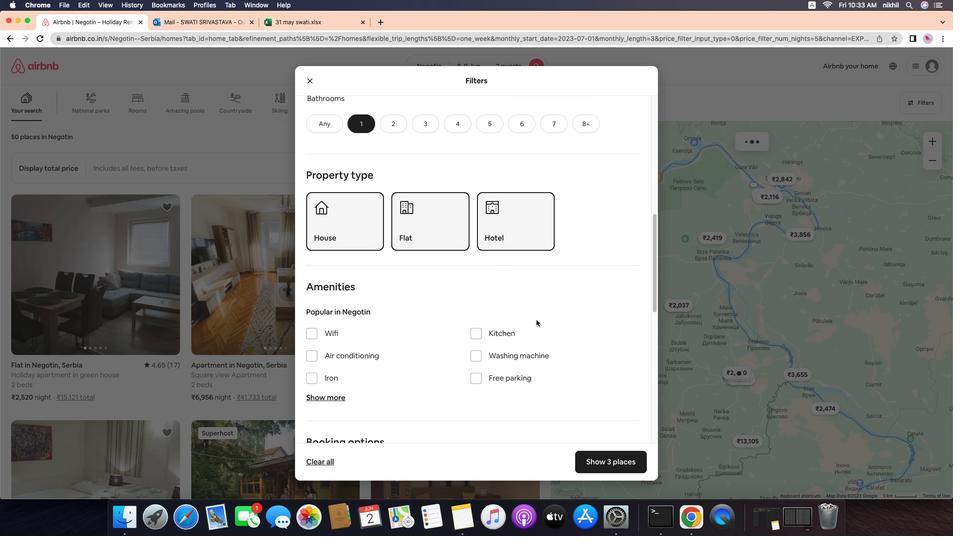 
Action: Mouse scrolled (541, 329) with delta (94, -5)
Screenshot: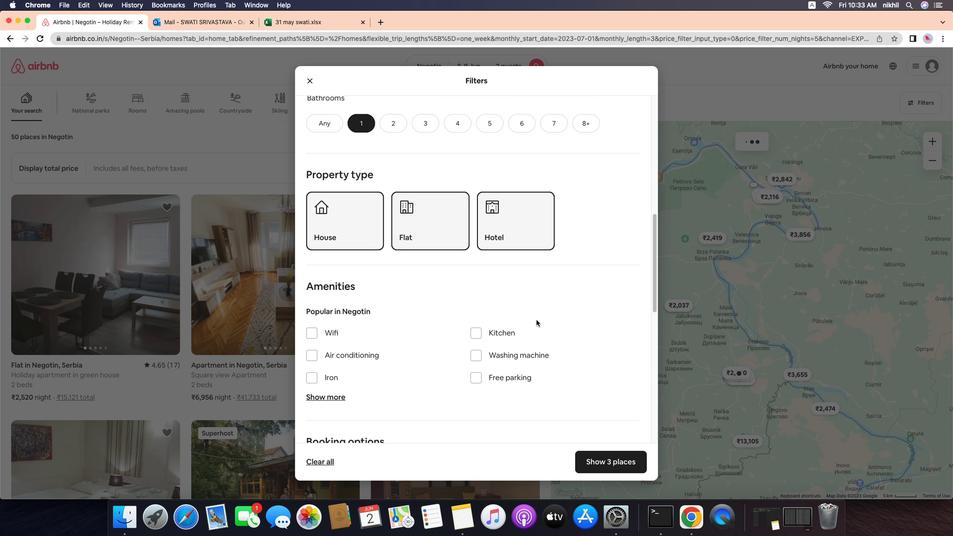 
Action: Mouse scrolled (541, 329) with delta (94, -5)
Screenshot: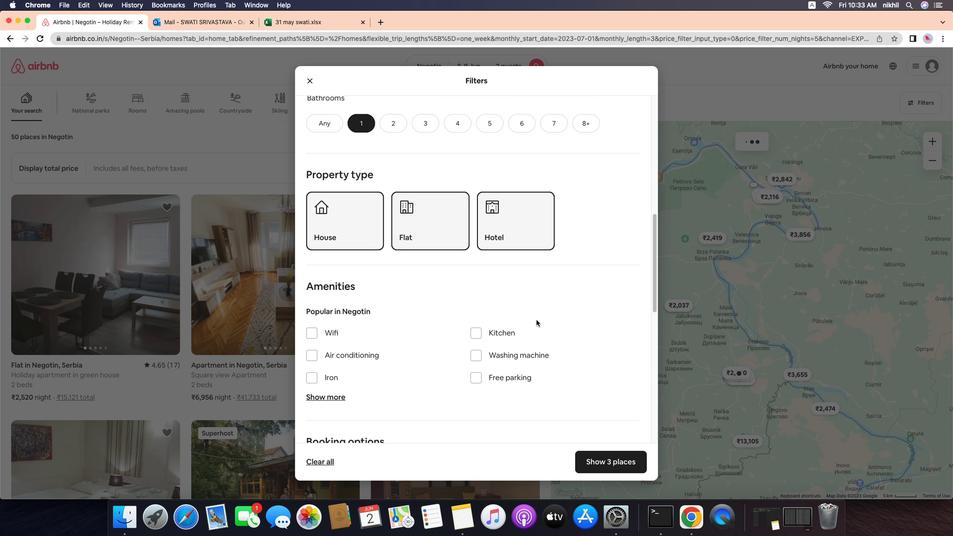 
Action: Mouse scrolled (541, 329) with delta (94, -7)
Screenshot: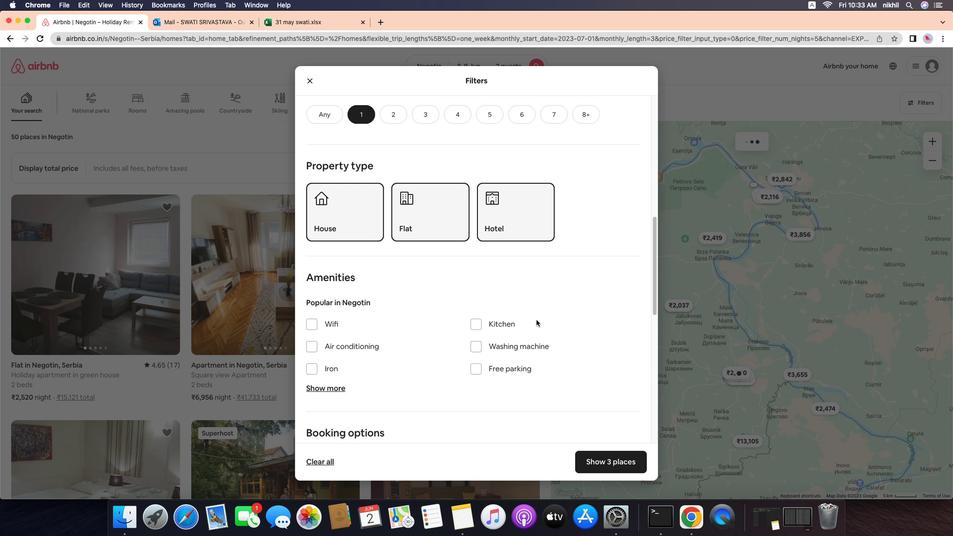 
Action: Mouse scrolled (541, 329) with delta (94, -8)
Screenshot: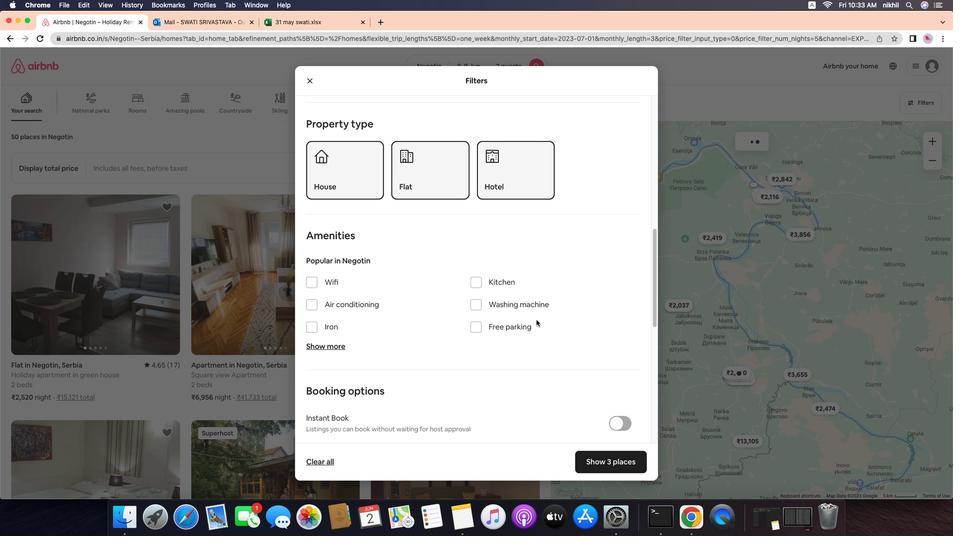 
Action: Mouse moved to (608, 257)
Screenshot: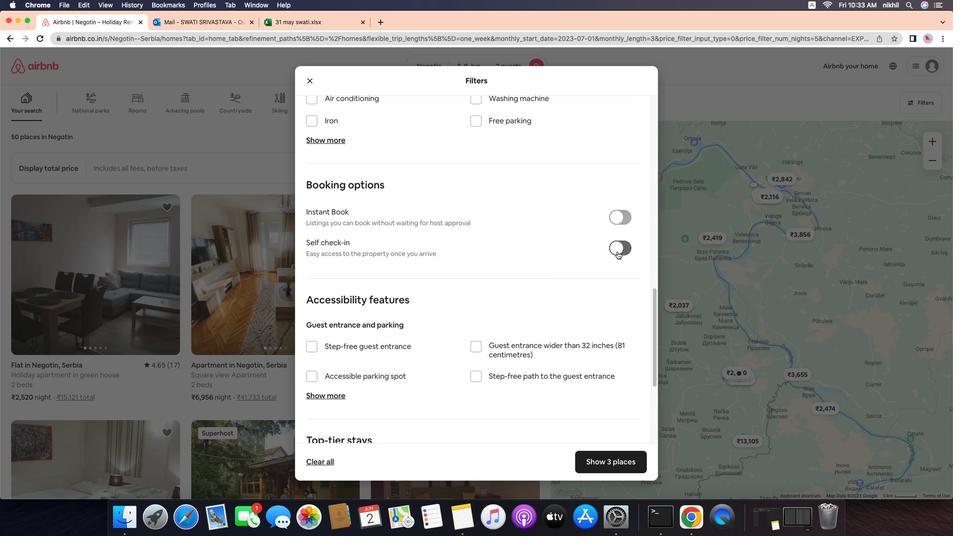 
Action: Mouse pressed left at (608, 257)
Screenshot: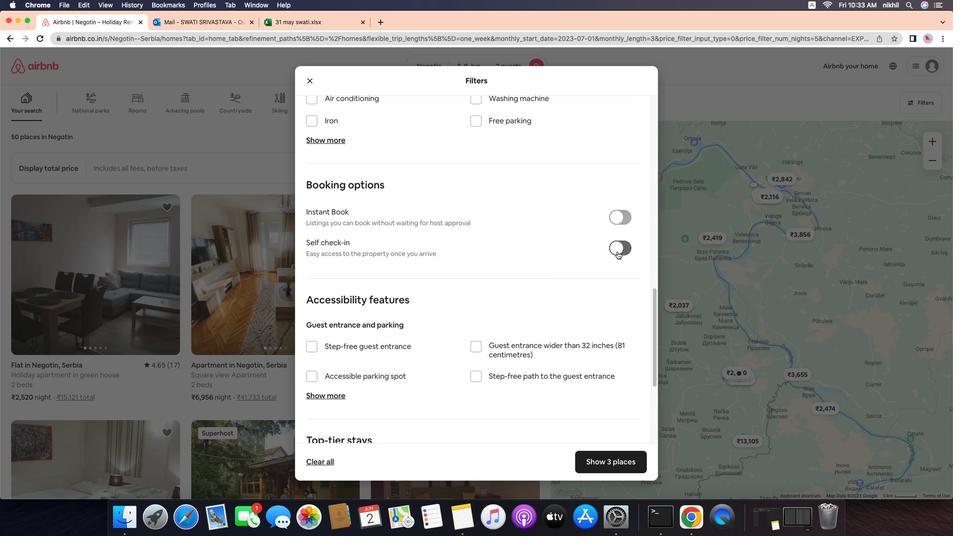
Action: Mouse moved to (525, 364)
Screenshot: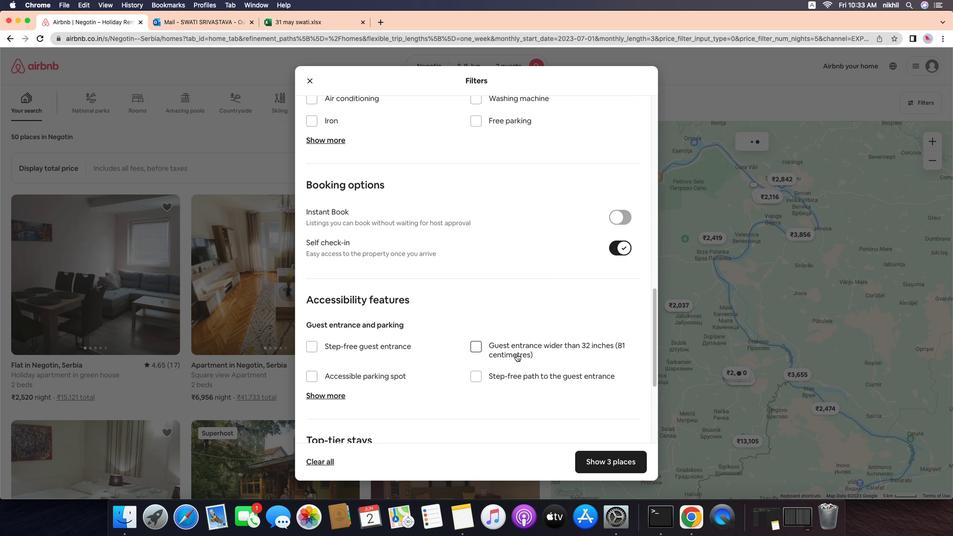 
Action: Mouse scrolled (525, 364) with delta (94, -5)
Screenshot: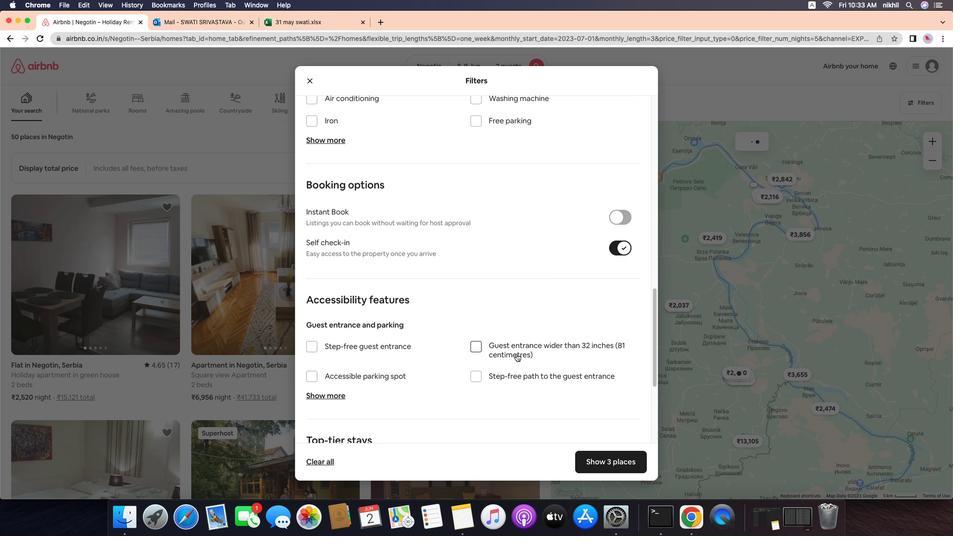 
Action: Mouse moved to (524, 364)
Screenshot: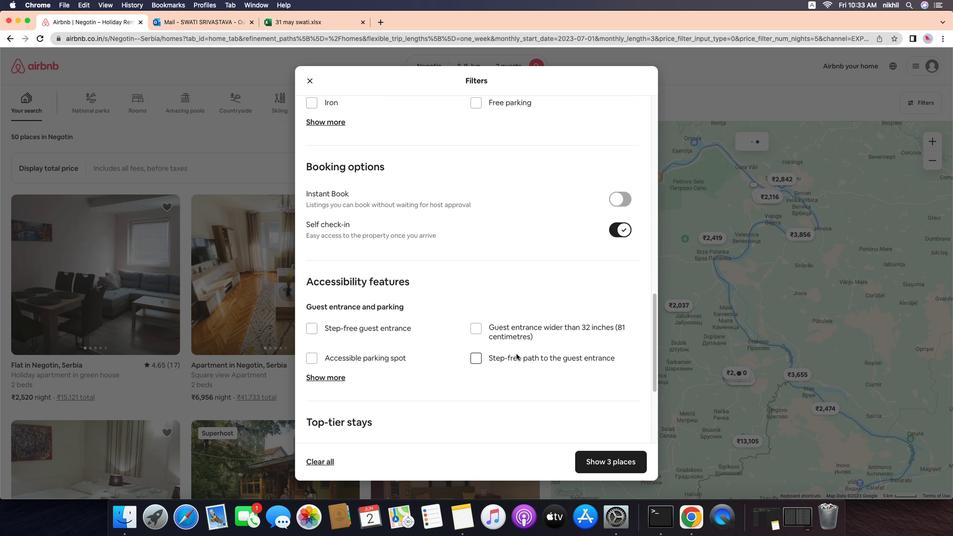 
Action: Mouse scrolled (524, 364) with delta (94, -5)
Screenshot: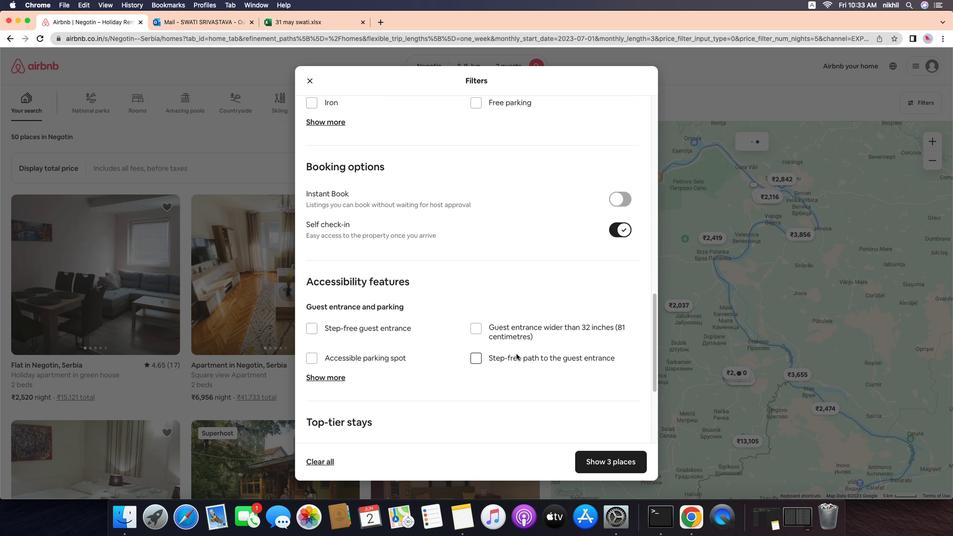 
Action: Mouse scrolled (524, 364) with delta (94, -7)
Screenshot: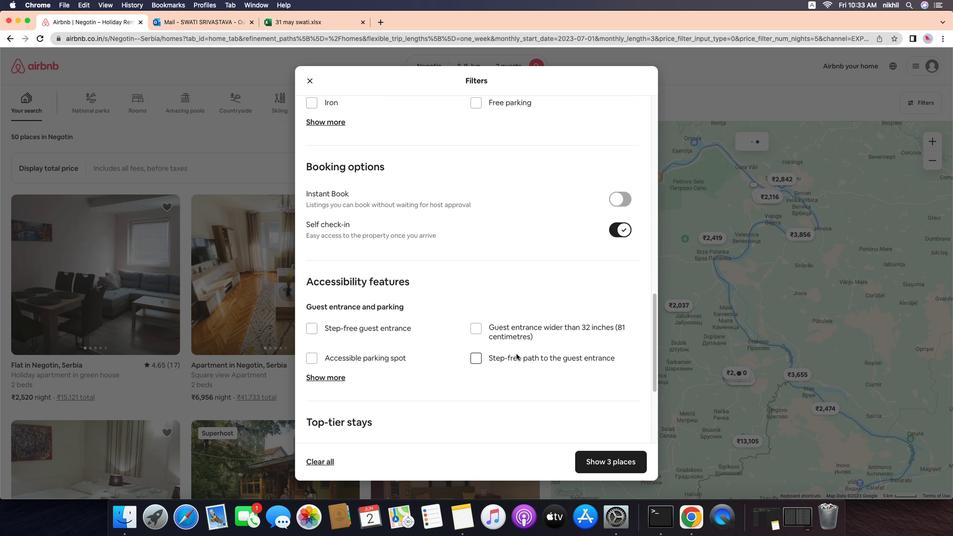
Action: Mouse scrolled (524, 364) with delta (94, -8)
Screenshot: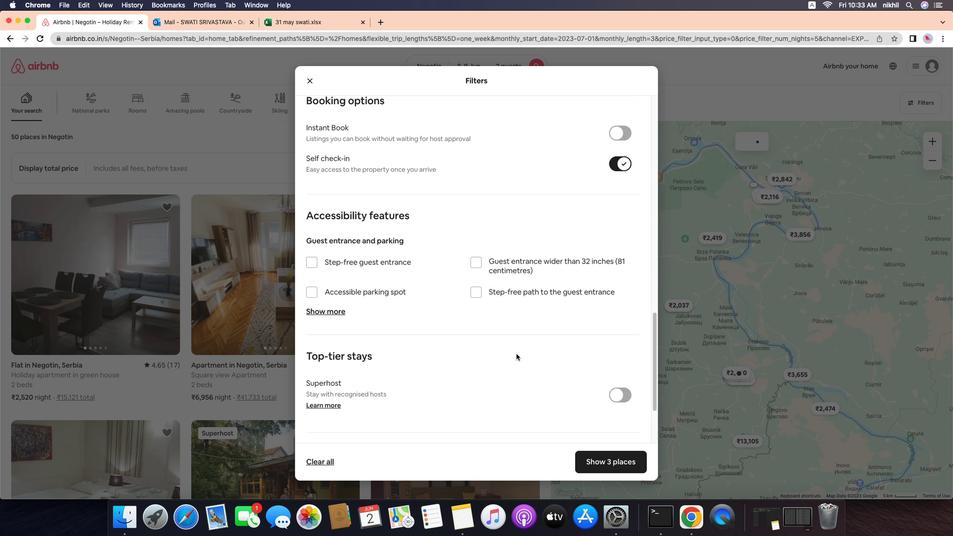 
Action: Mouse moved to (524, 364)
Screenshot: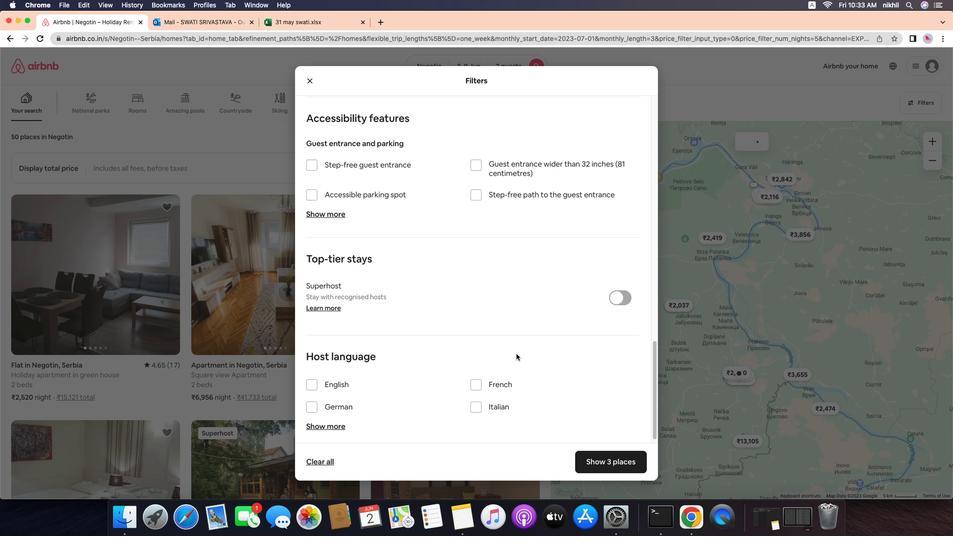 
Action: Mouse scrolled (524, 364) with delta (94, -9)
Screenshot: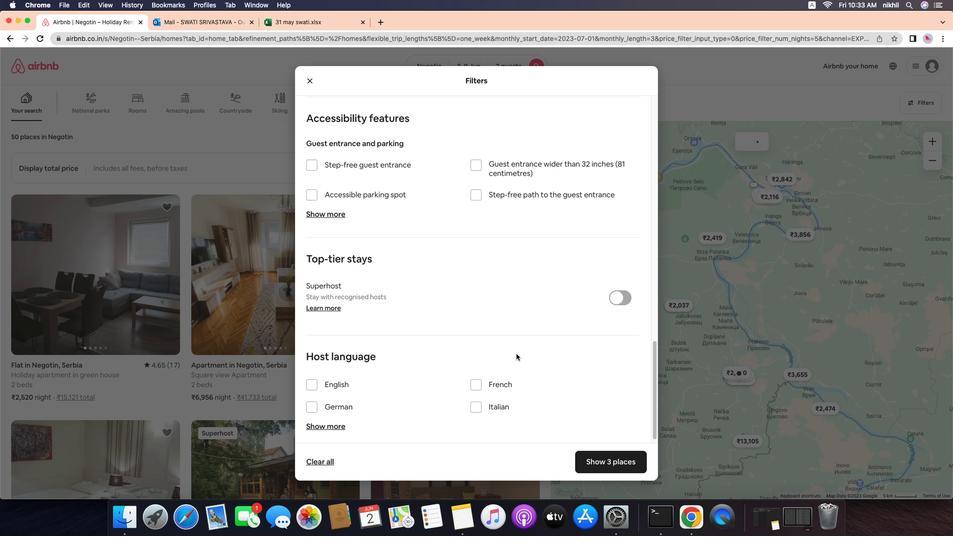 
Action: Mouse moved to (354, 392)
Screenshot: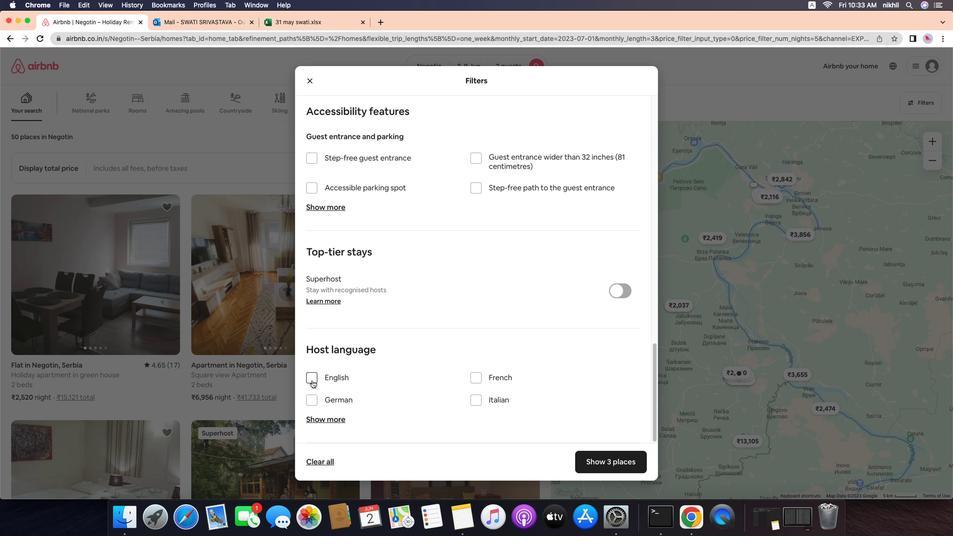 
Action: Mouse pressed left at (354, 392)
Screenshot: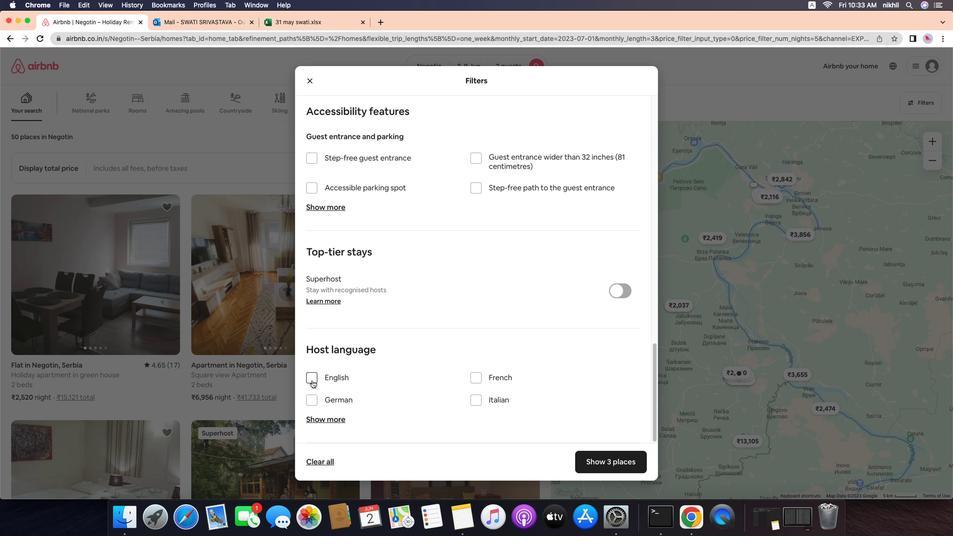 
Action: Mouse moved to (597, 487)
Screenshot: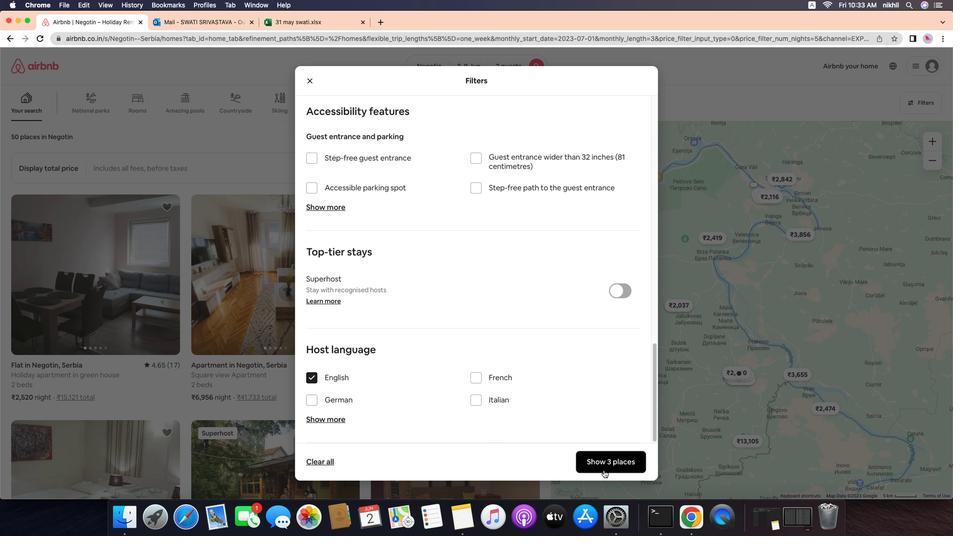 
Action: Mouse pressed left at (597, 487)
Screenshot: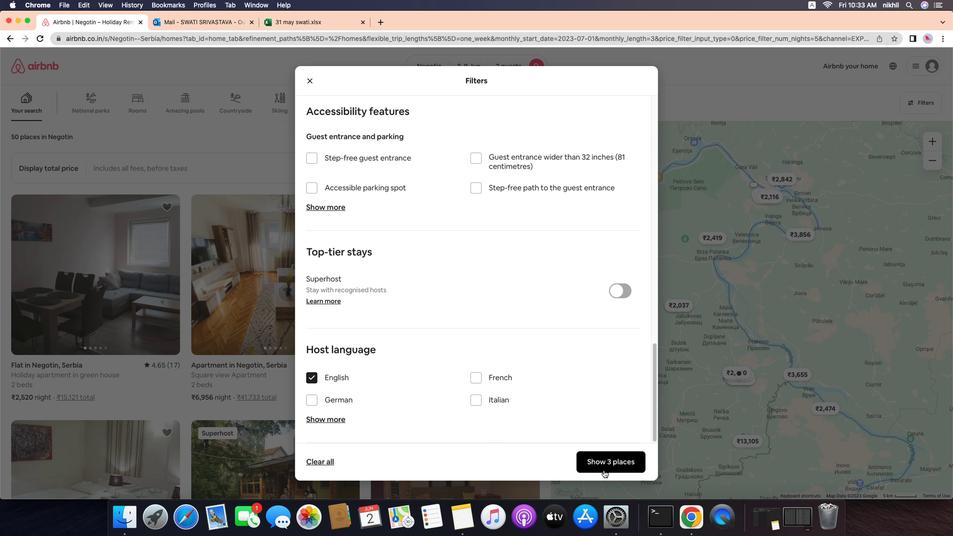 
Action: Mouse moved to (497, 146)
Screenshot: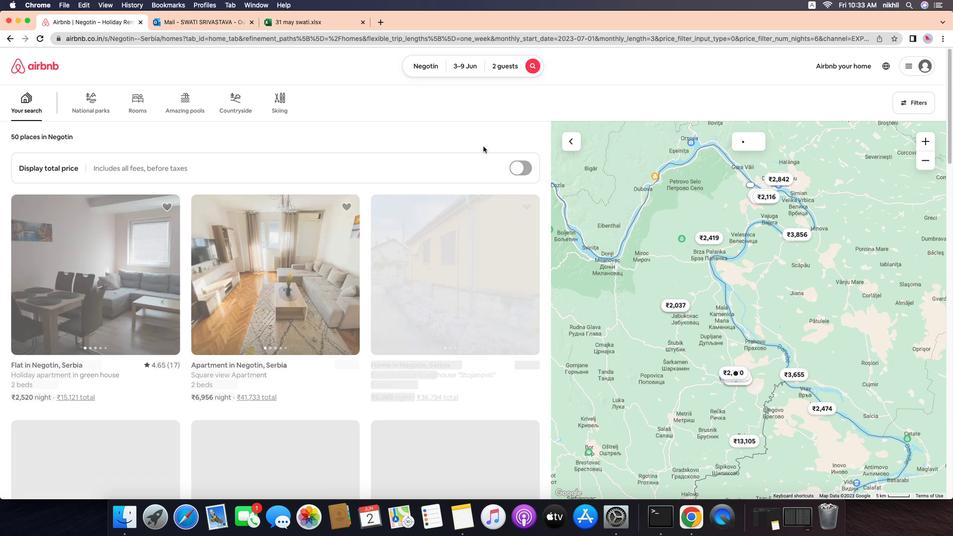 
